 Task: Create a sub task Release to Production / Go Live for the task  Implement a new enterprise resource planning (ERP) system in the project AgileCamp , assign it to team member softage.3@softage.net and update the status of the sub task to  At Risk , set the priority of the sub task to Medium
Action: Mouse moved to (99, 378)
Screenshot: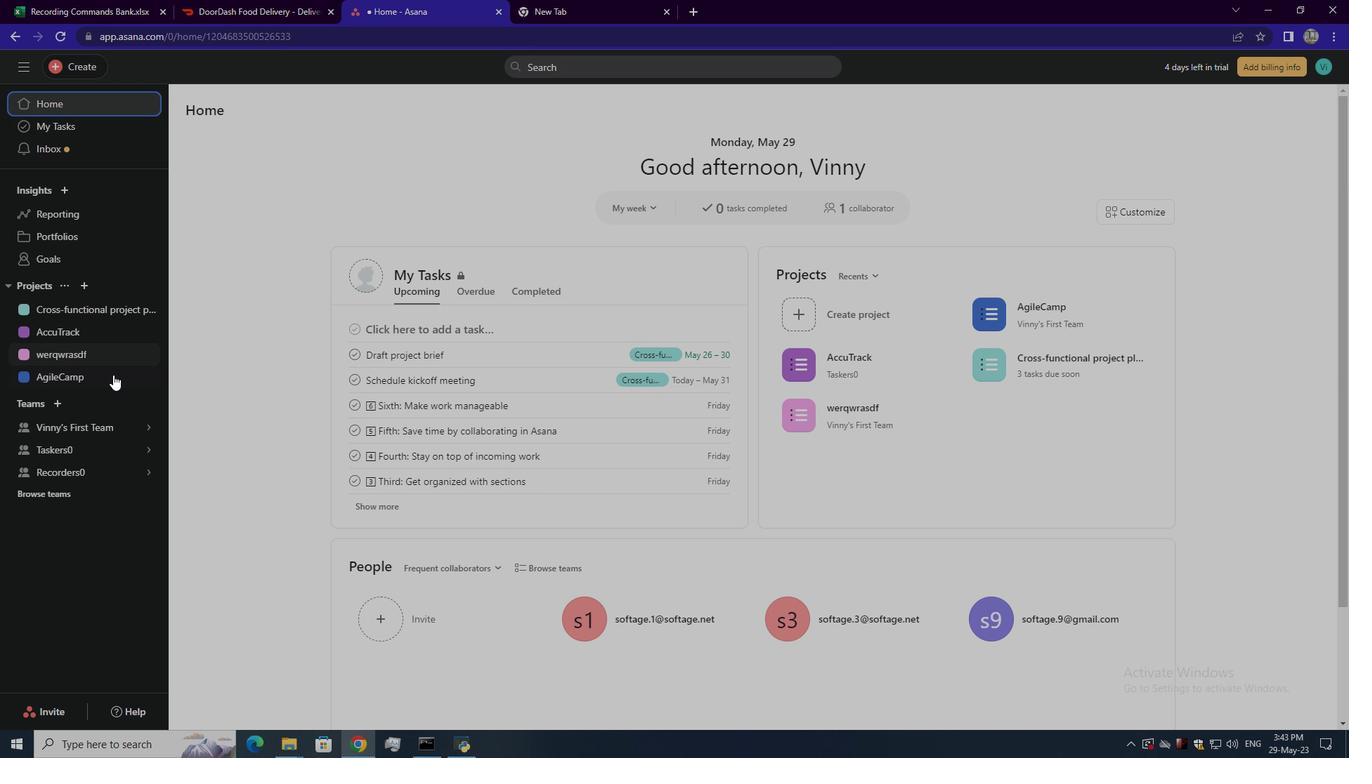 
Action: Mouse pressed left at (99, 378)
Screenshot: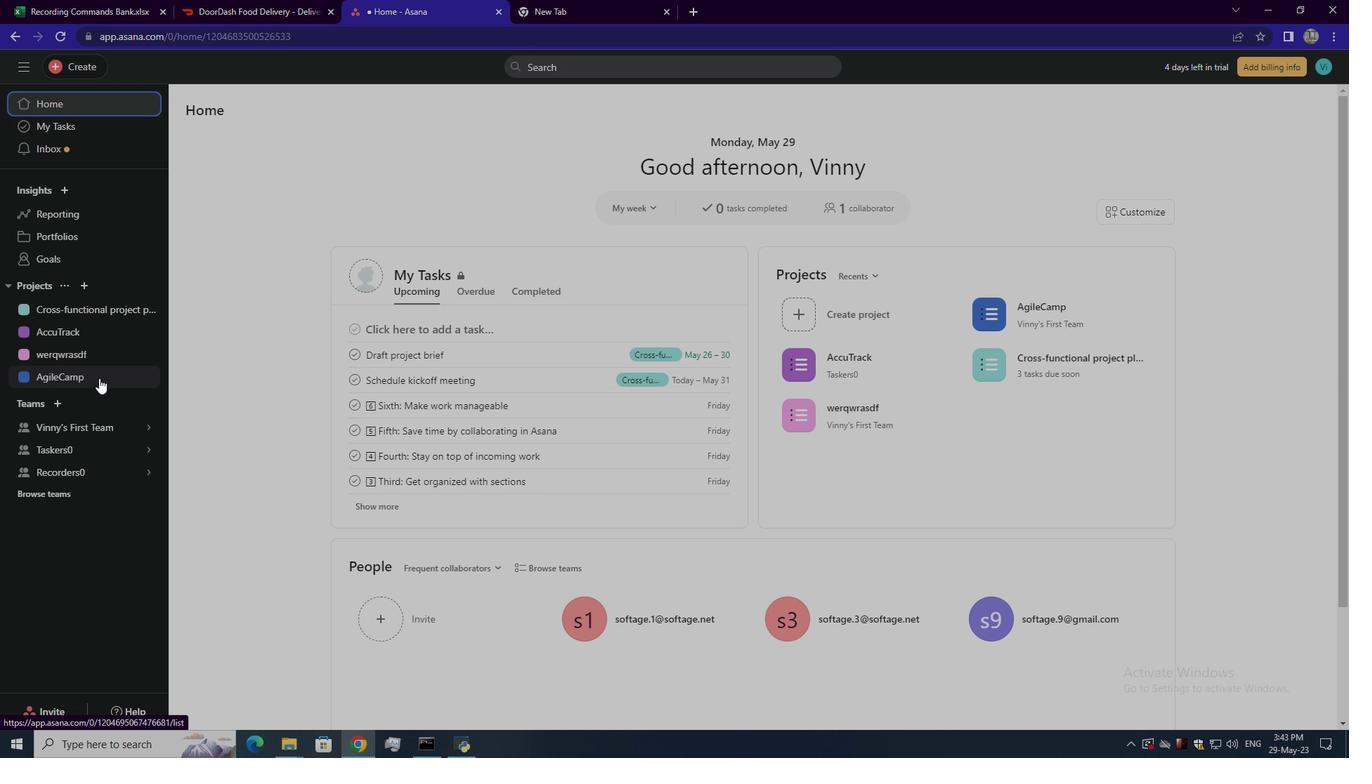 
Action: Mouse moved to (524, 307)
Screenshot: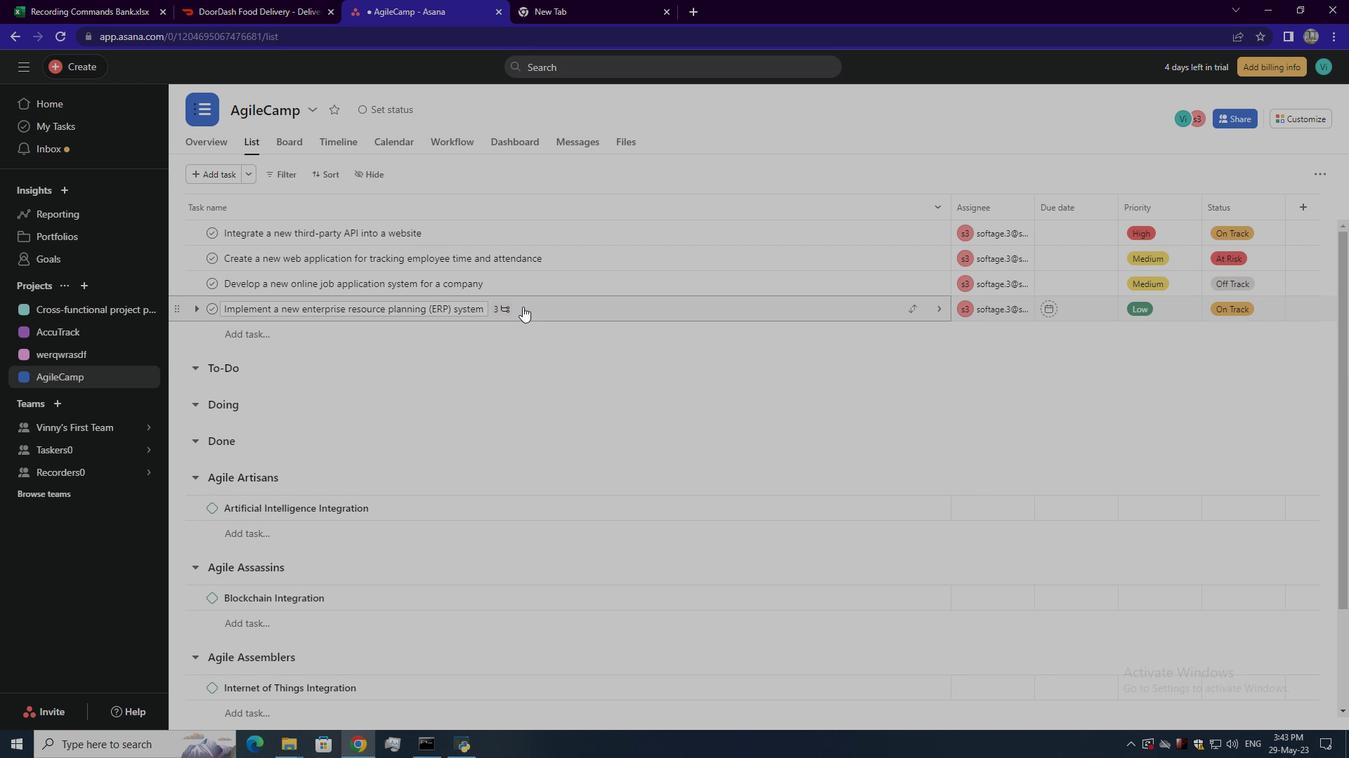 
Action: Mouse pressed left at (524, 307)
Screenshot: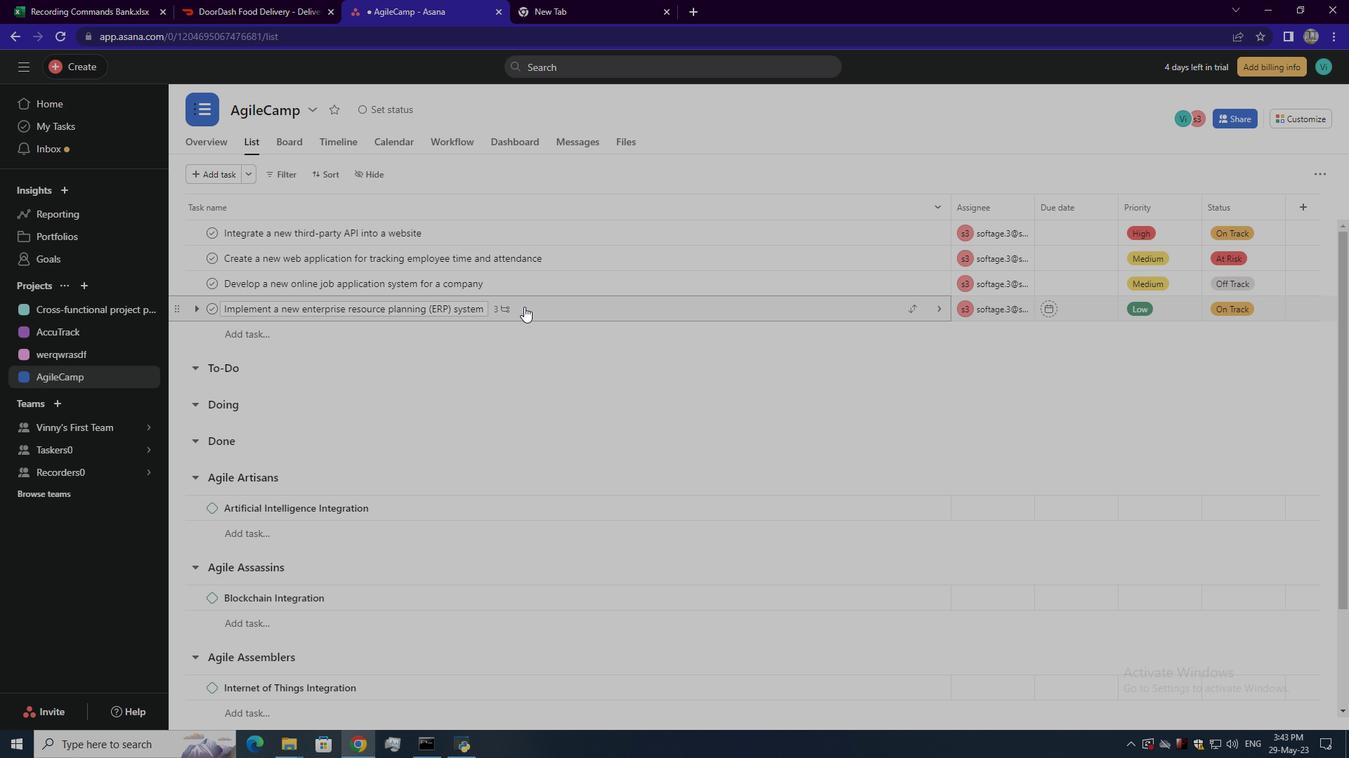 
Action: Mouse moved to (983, 399)
Screenshot: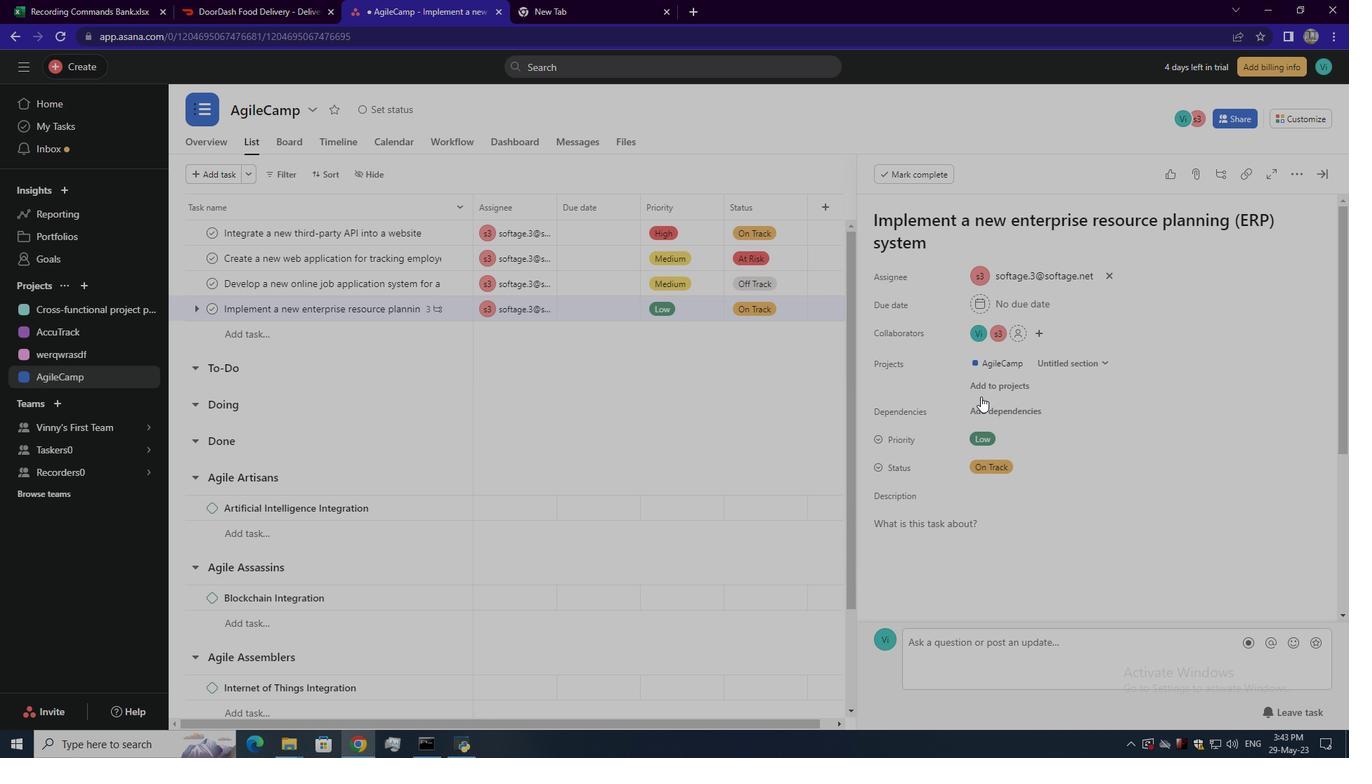 
Action: Mouse scrolled (983, 398) with delta (0, 0)
Screenshot: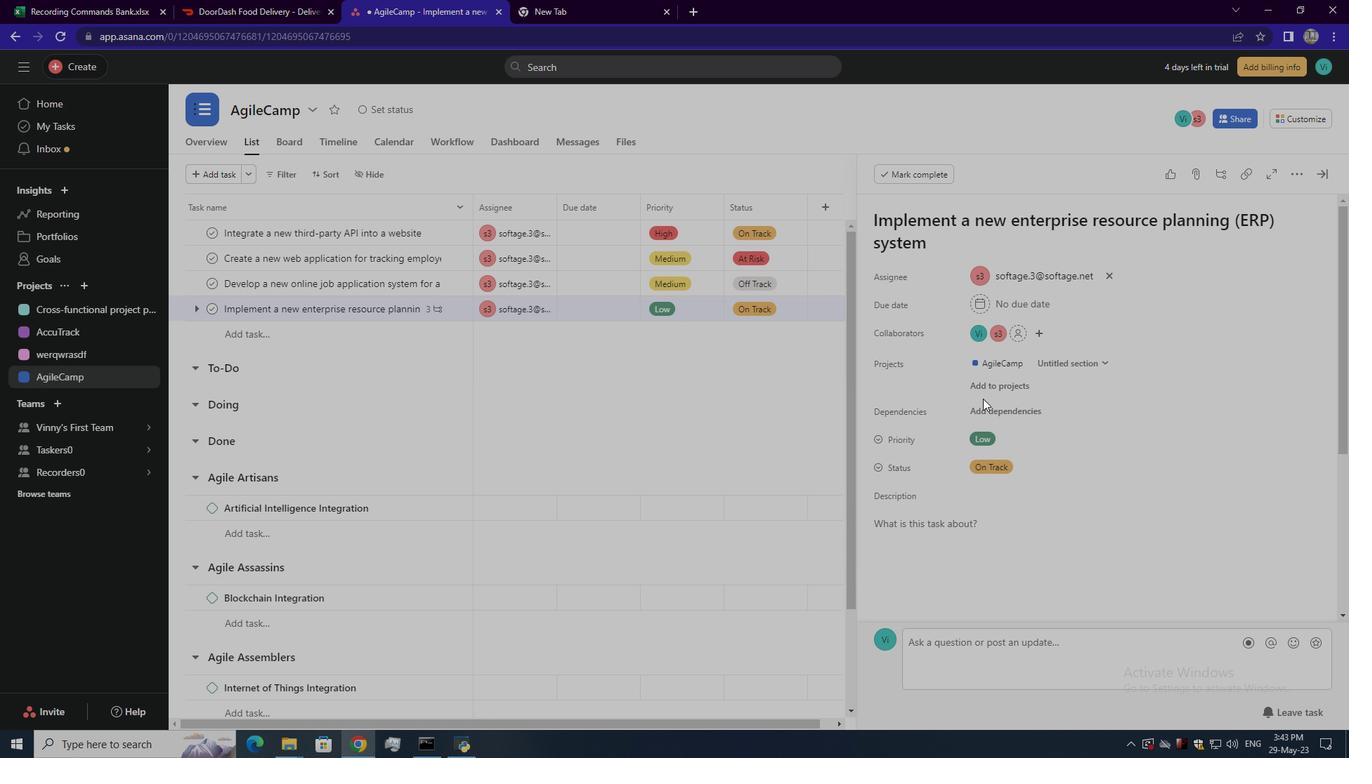 
Action: Mouse scrolled (983, 398) with delta (0, 0)
Screenshot: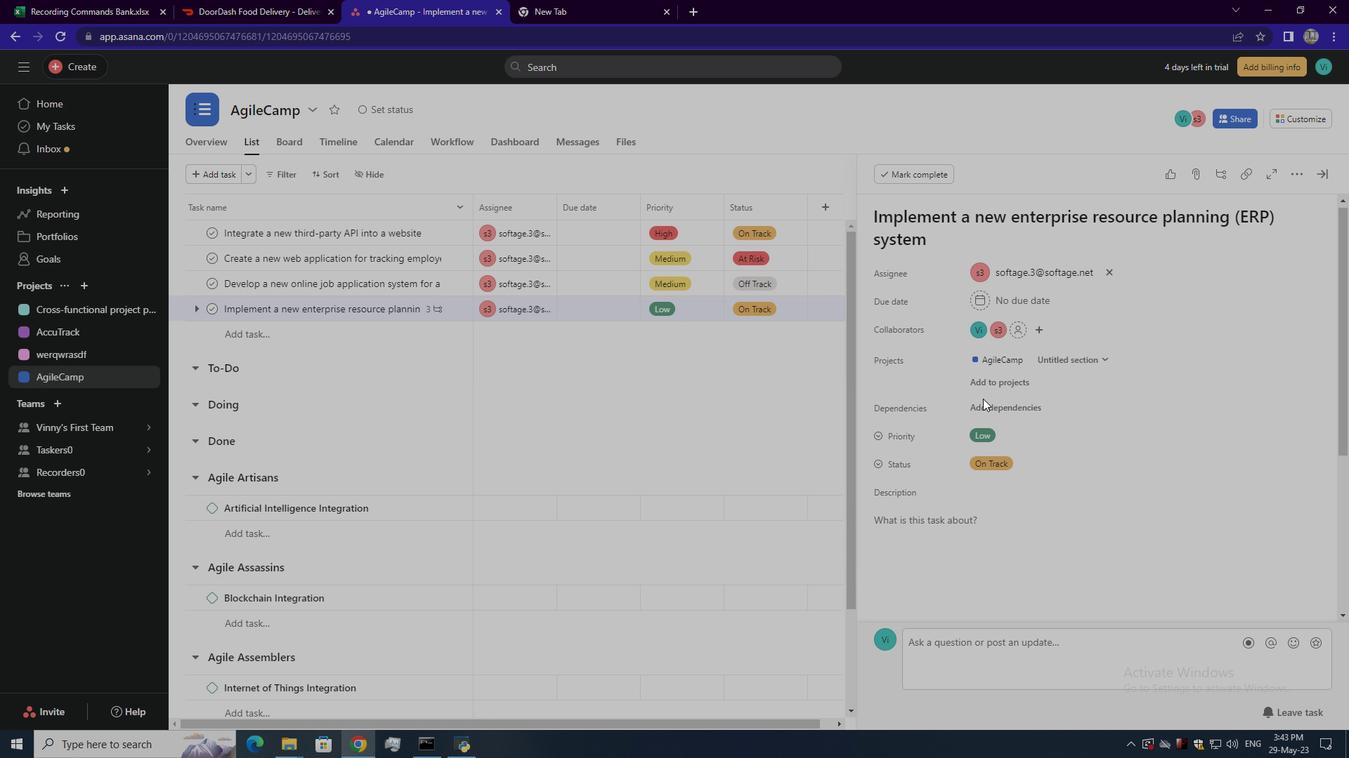 
Action: Mouse scrolled (983, 398) with delta (0, 0)
Screenshot: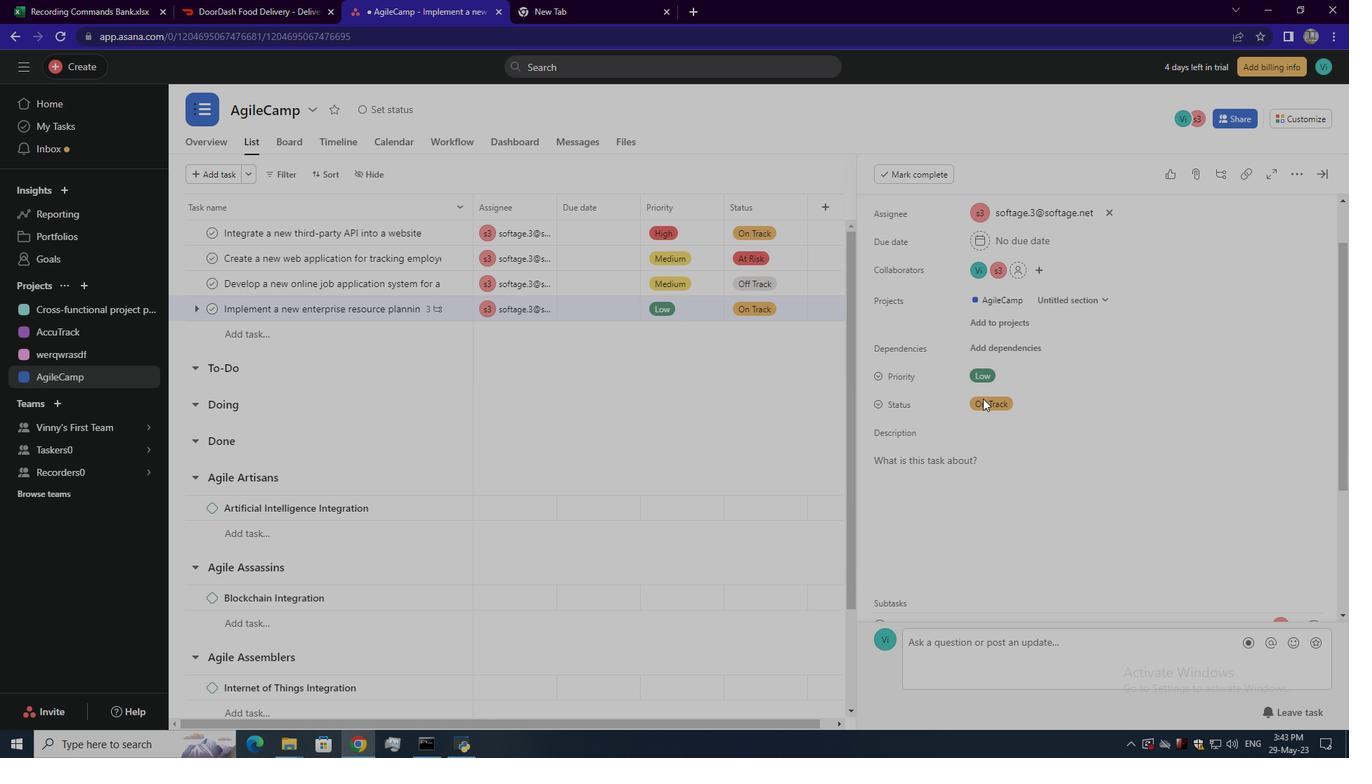 
Action: Mouse scrolled (983, 398) with delta (0, 0)
Screenshot: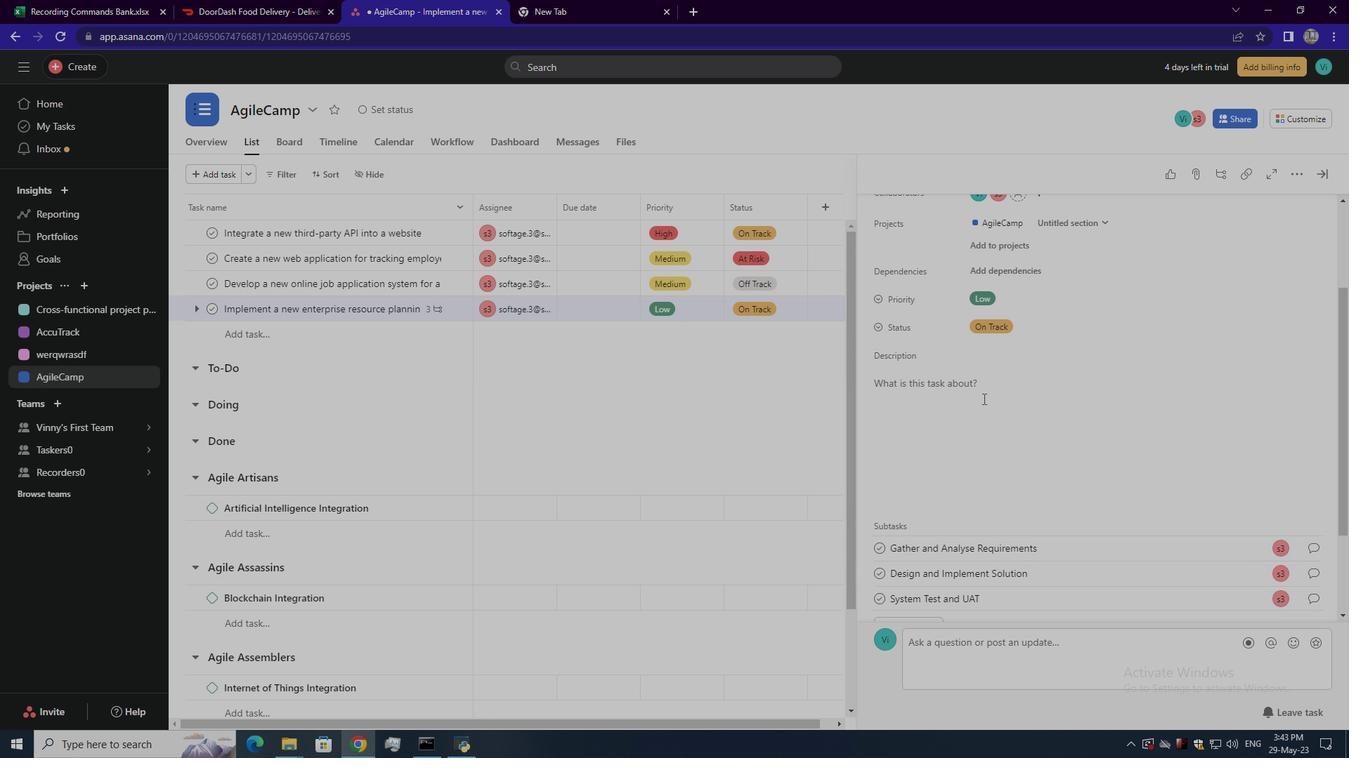 
Action: Mouse moved to (922, 501)
Screenshot: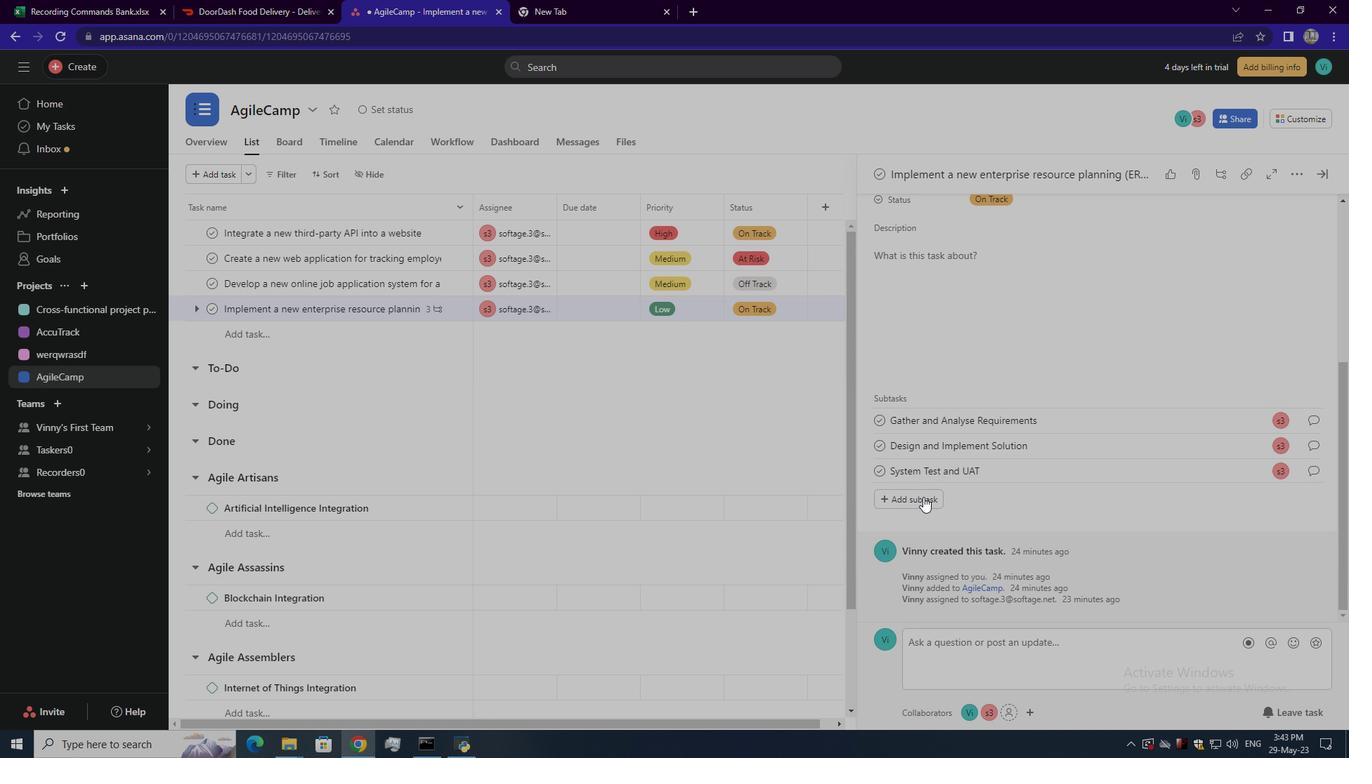 
Action: Mouse pressed left at (922, 501)
Screenshot: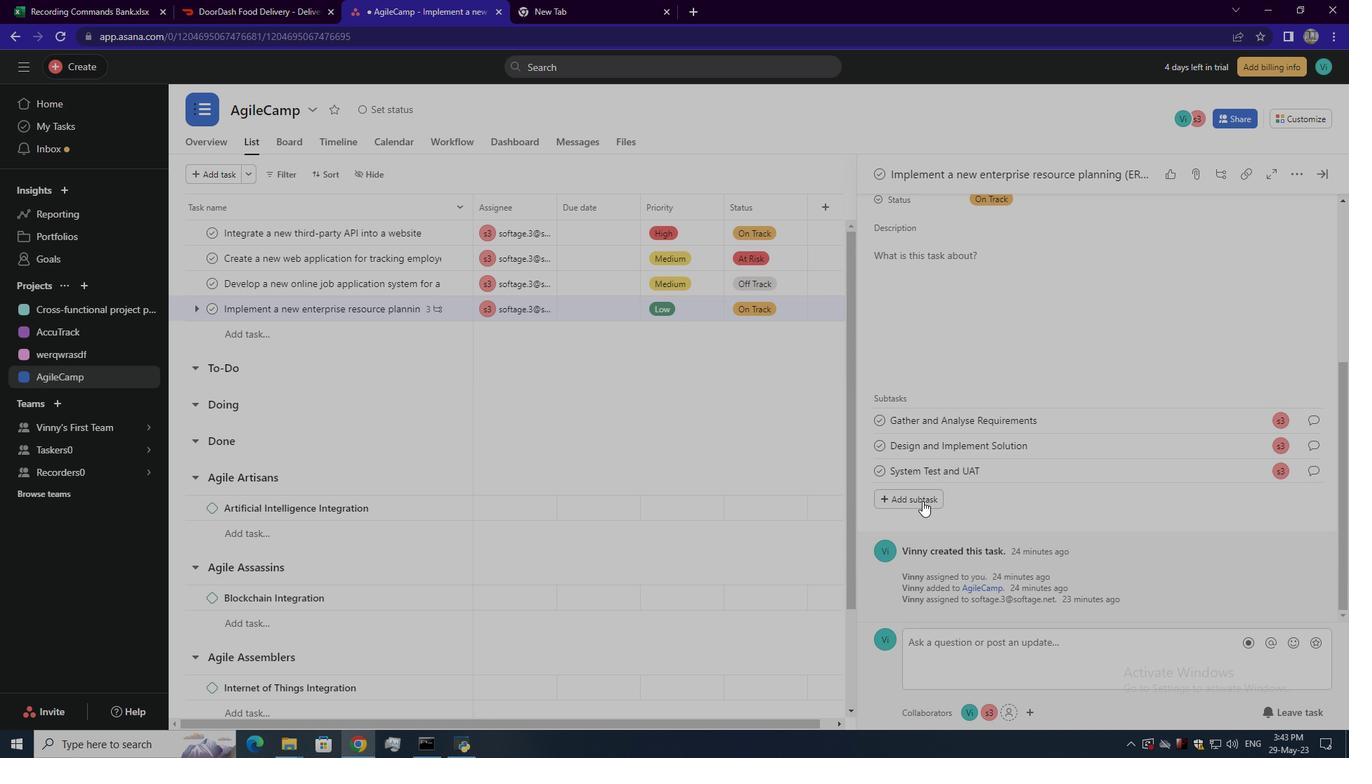 
Action: Mouse moved to (924, 465)
Screenshot: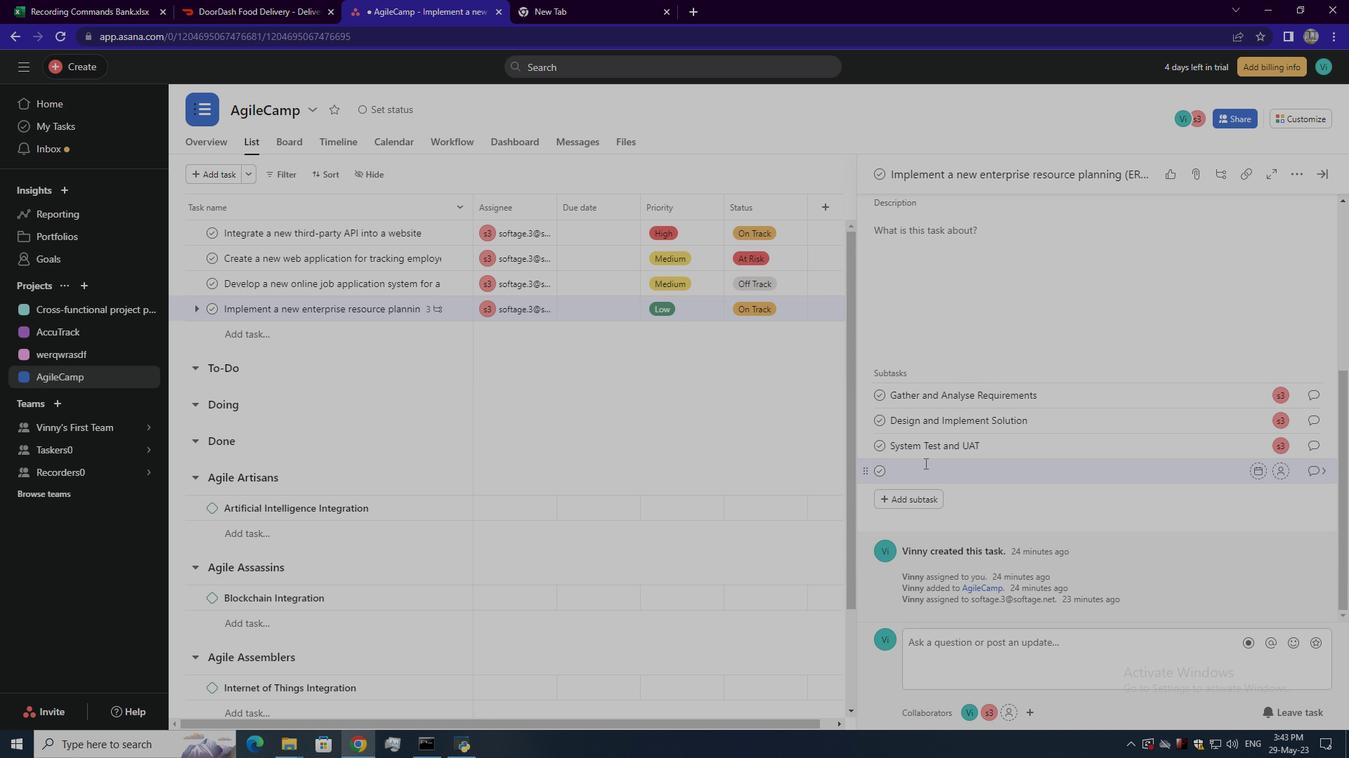 
Action: Mouse pressed left at (924, 465)
Screenshot: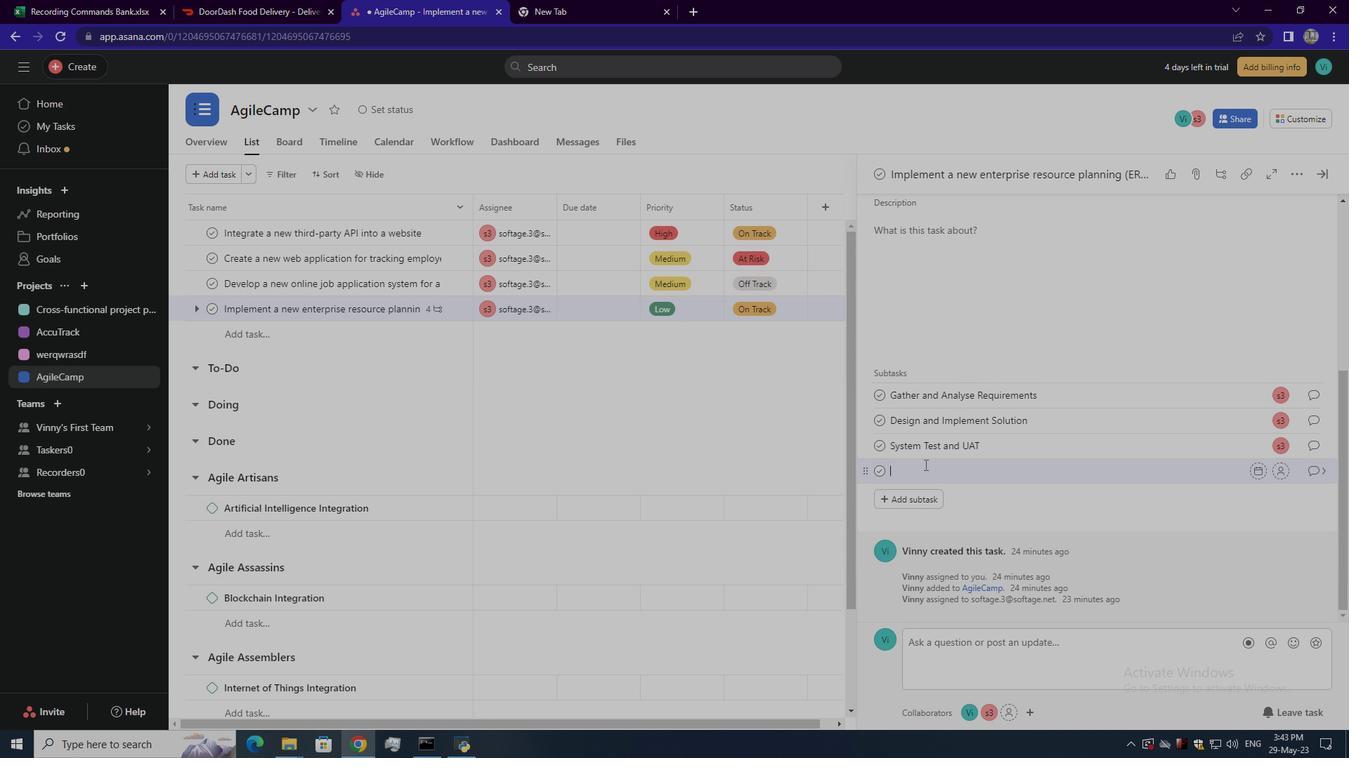 
Action: Key pressed <Key.shift><Key.shift><Key.shift><Key.shift><Key.shift><Key.shift><Key.shift><Key.shift><Key.shift><Key.shift><Key.shift><Key.shift><Key.shift><Key.shift><Key.shift><Key.shift><Key.shift><Key.shift><Key.shift><Key.shift><Key.shift><Key.shift><Key.shift><Key.shift><Key.shift>Release<Key.space>to<Key.space><Key.shift>Production<Key.space>/<Key.space><Key.shift>Go<Key.space><Key.shift>Live<Key.enter>
Screenshot: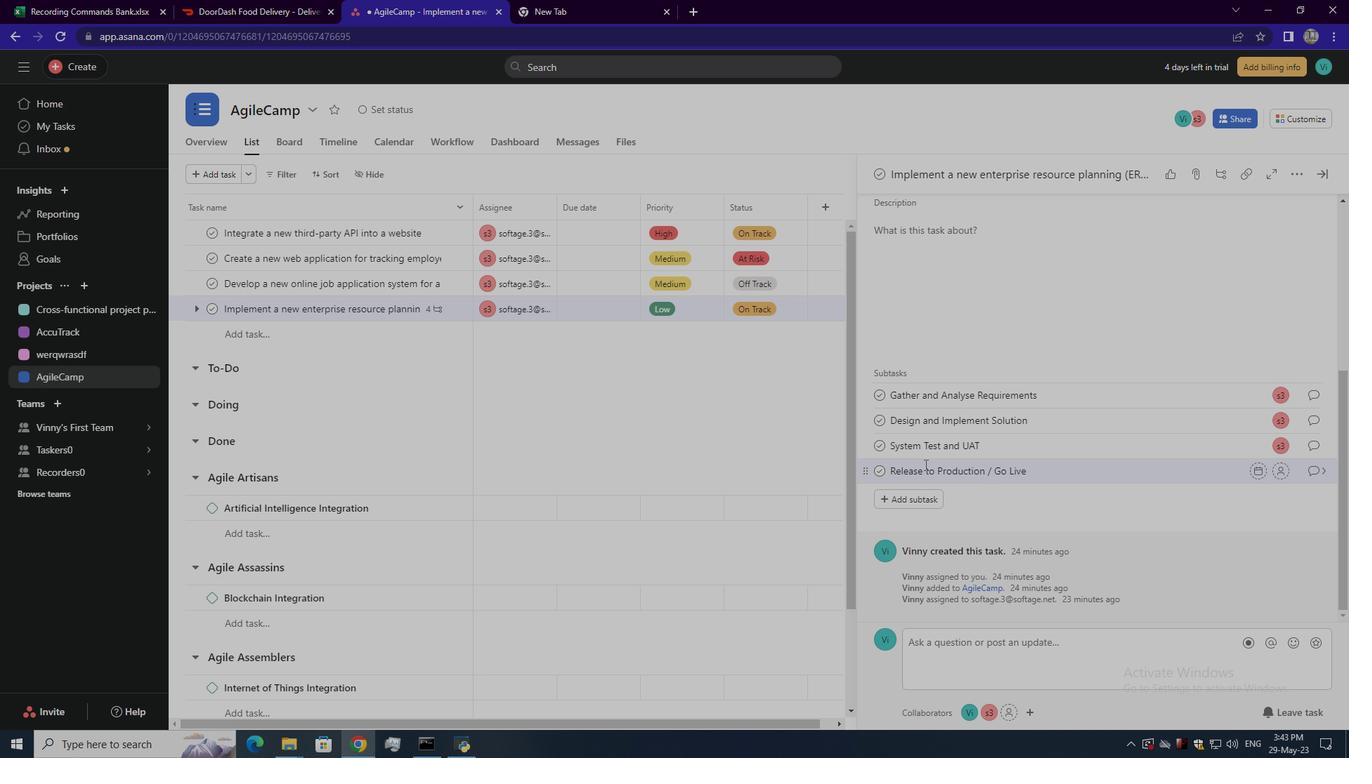 
Action: Mouse moved to (1110, 449)
Screenshot: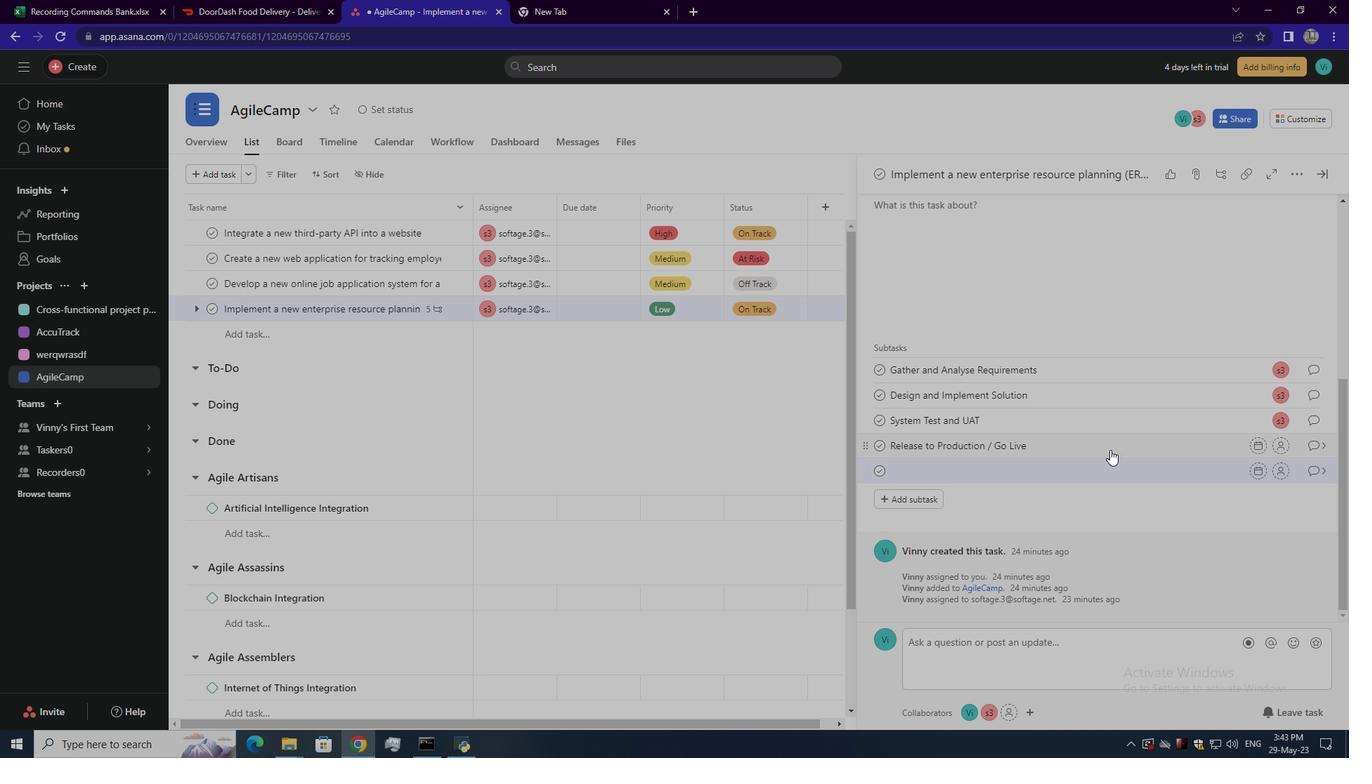 
Action: Mouse pressed left at (1110, 449)
Screenshot: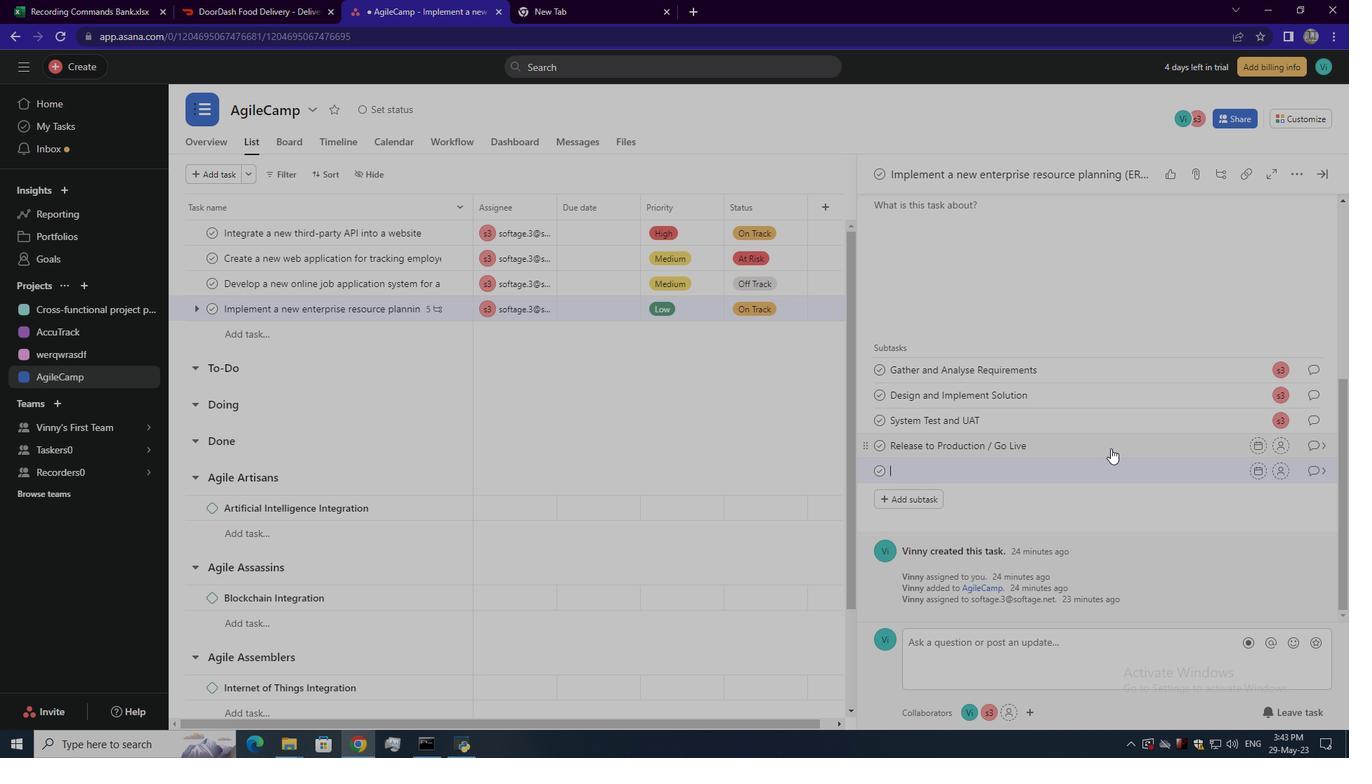 
Action: Mouse moved to (1278, 470)
Screenshot: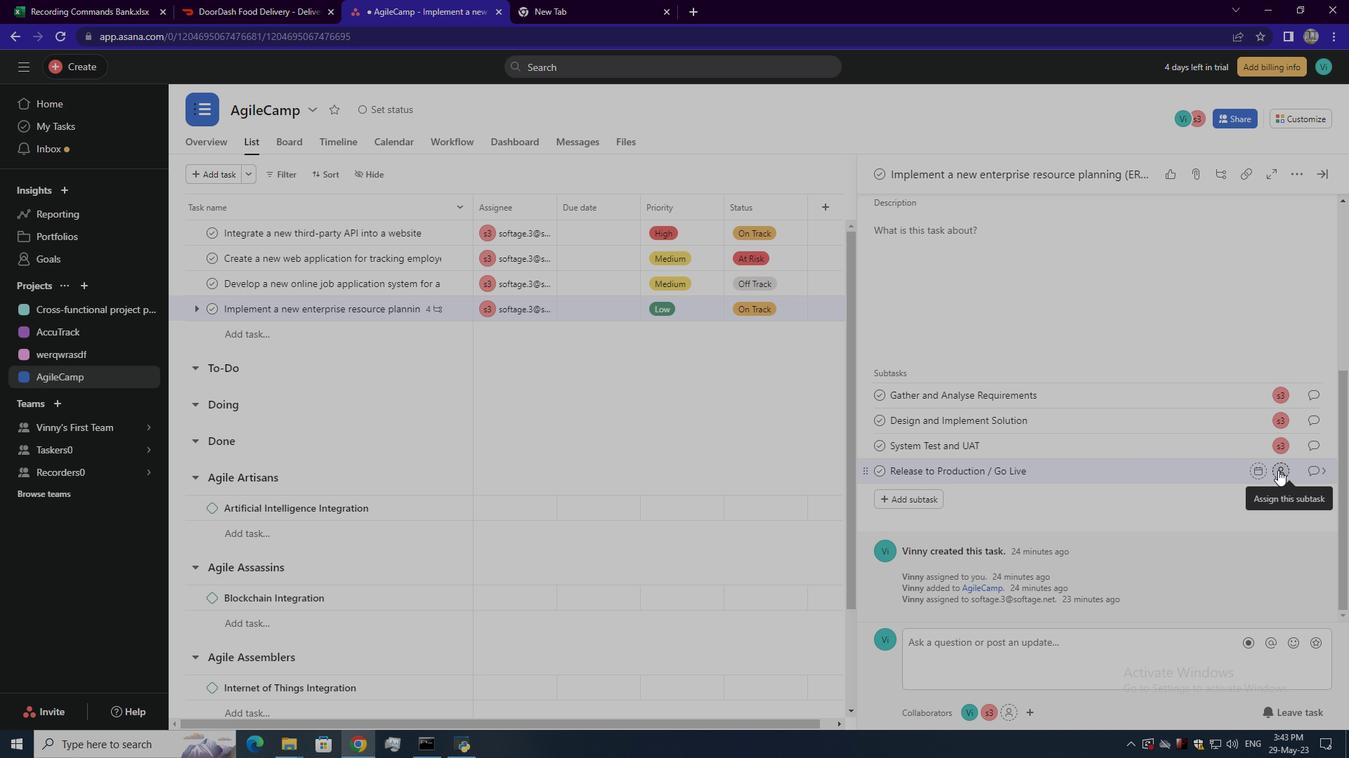 
Action: Mouse pressed left at (1278, 470)
Screenshot: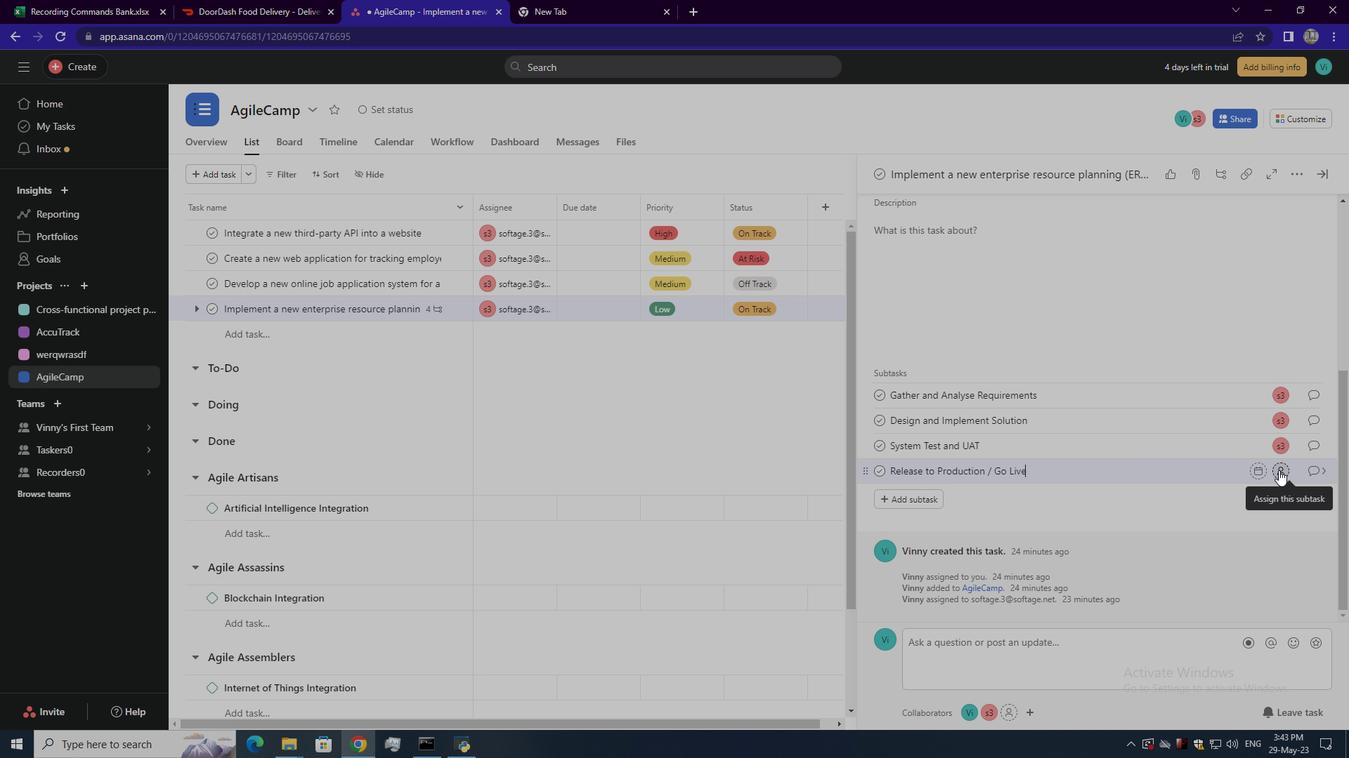 
Action: Mouse moved to (1111, 603)
Screenshot: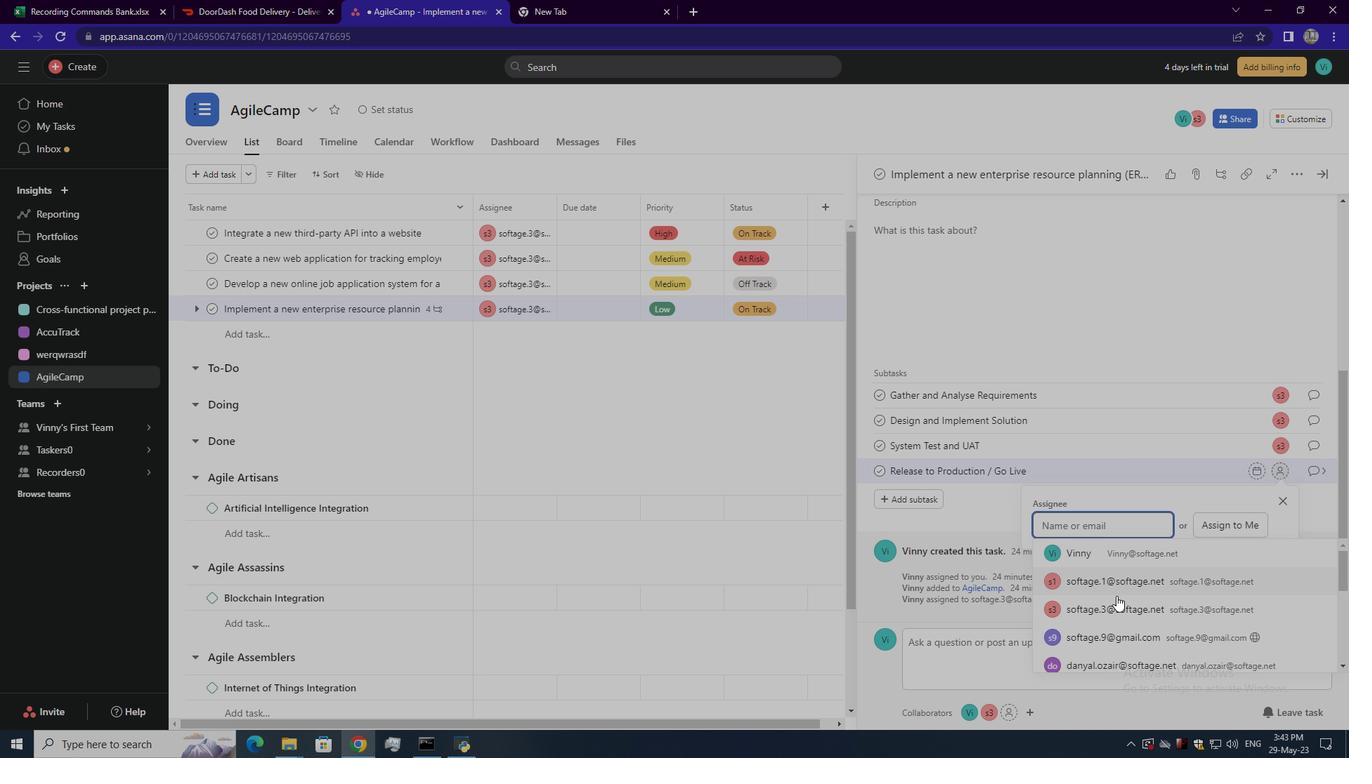 
Action: Mouse pressed left at (1111, 603)
Screenshot: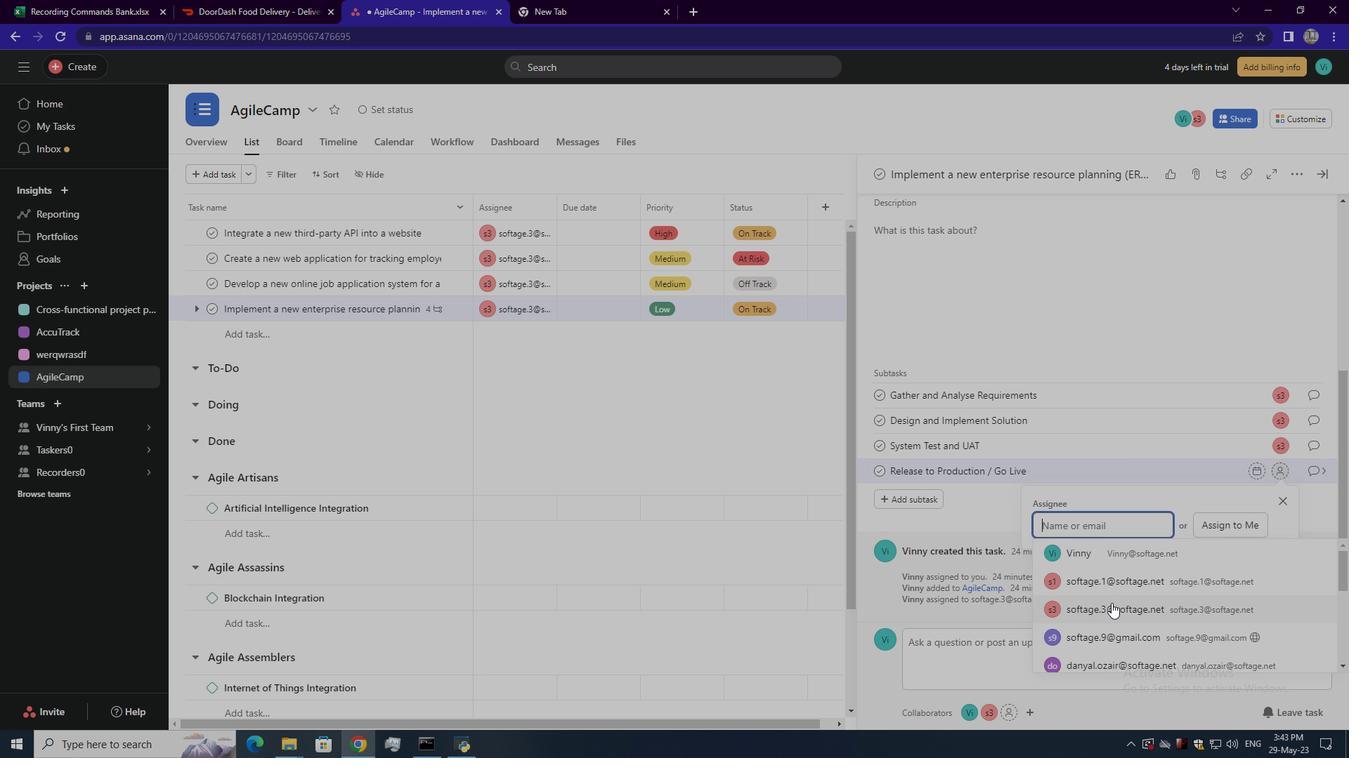 
Action: Mouse moved to (1316, 472)
Screenshot: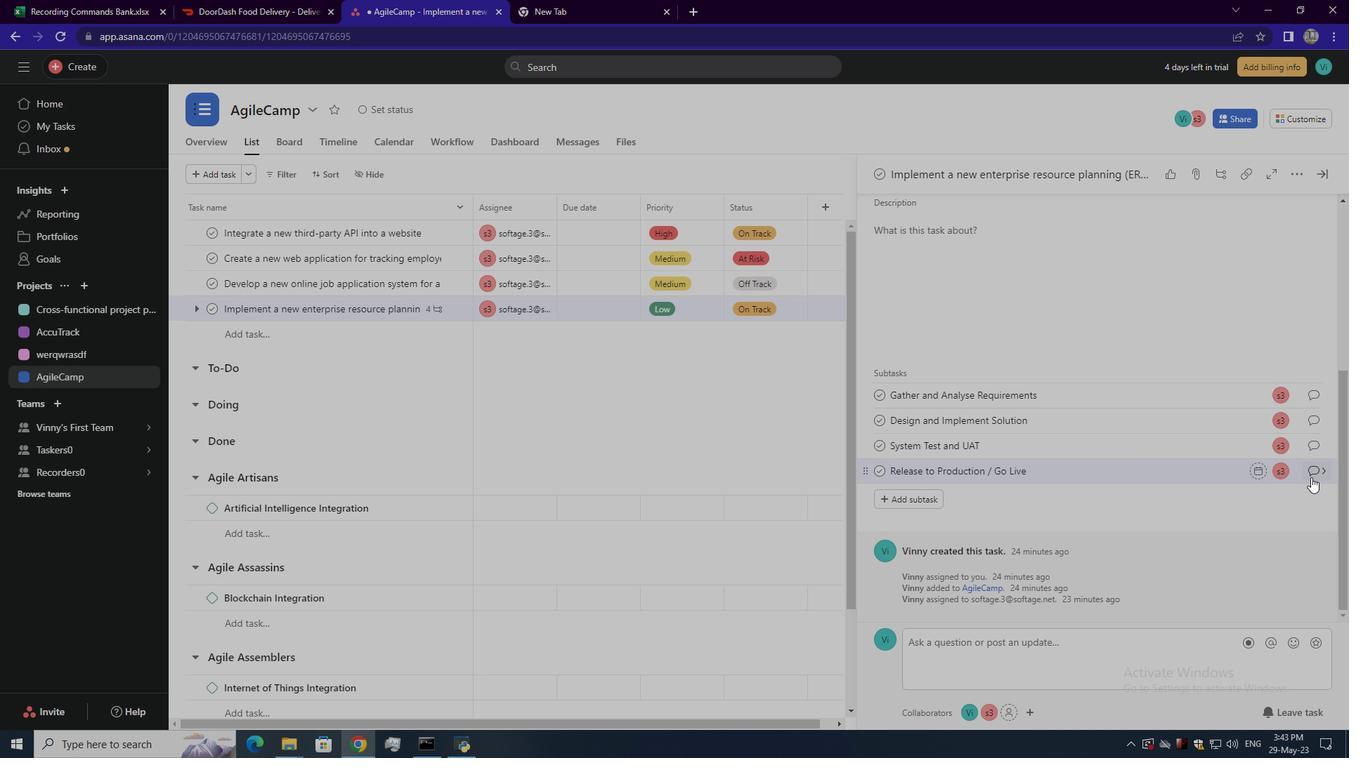 
Action: Mouse pressed left at (1316, 472)
Screenshot: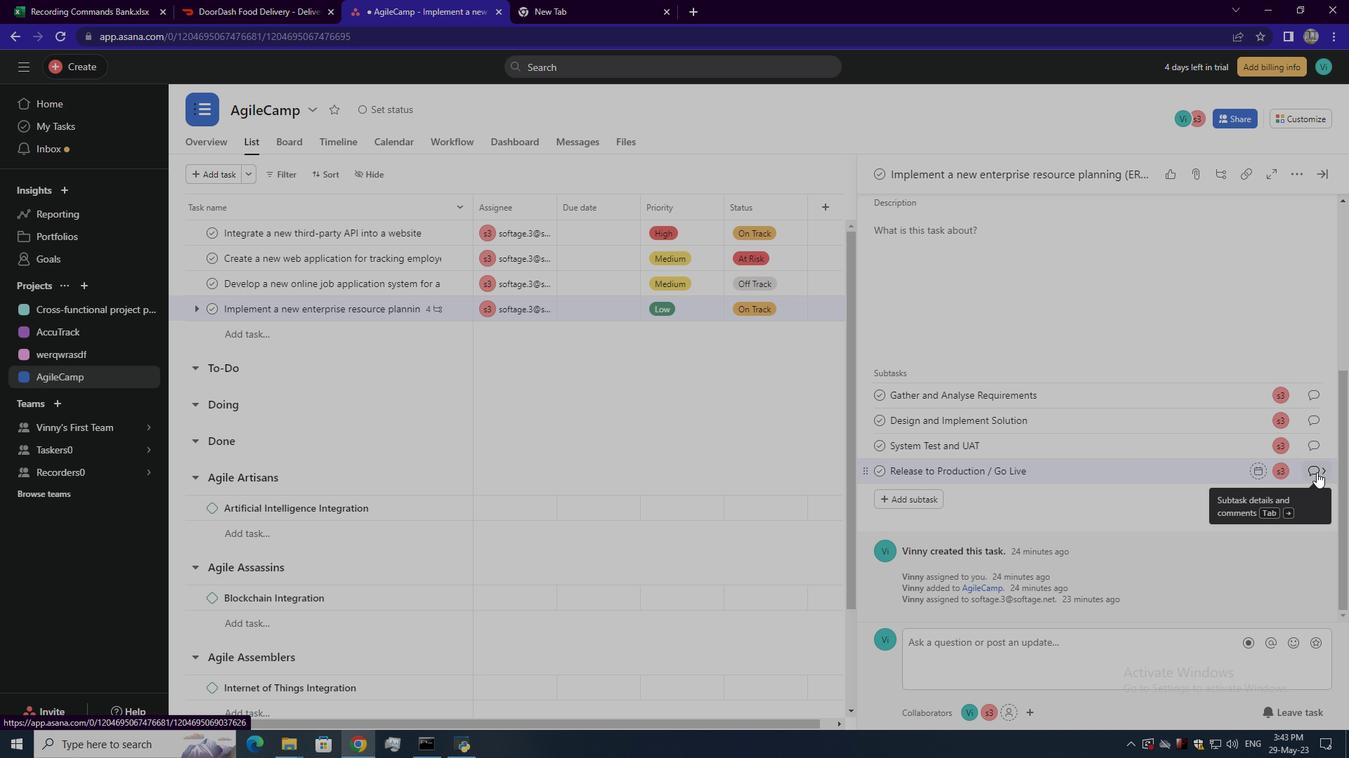 
Action: Mouse moved to (921, 403)
Screenshot: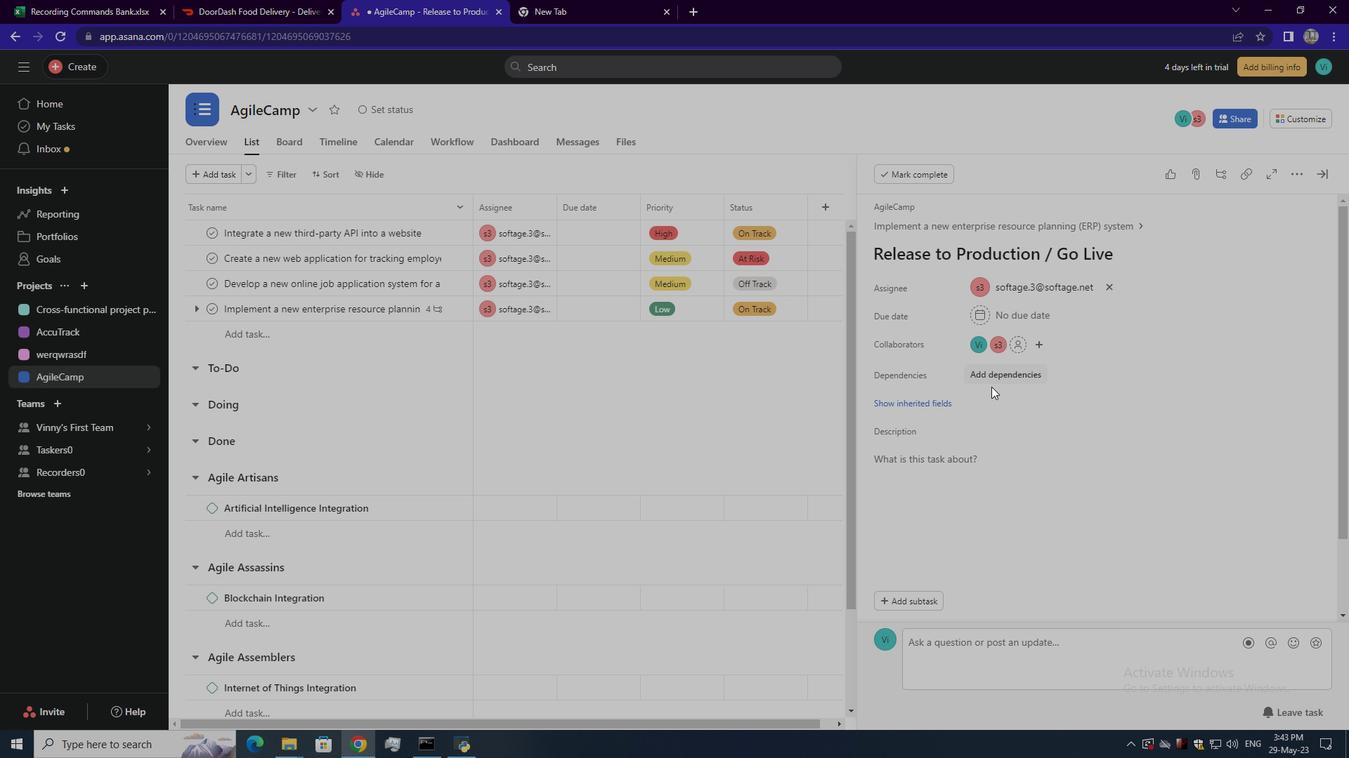 
Action: Mouse pressed left at (921, 403)
Screenshot: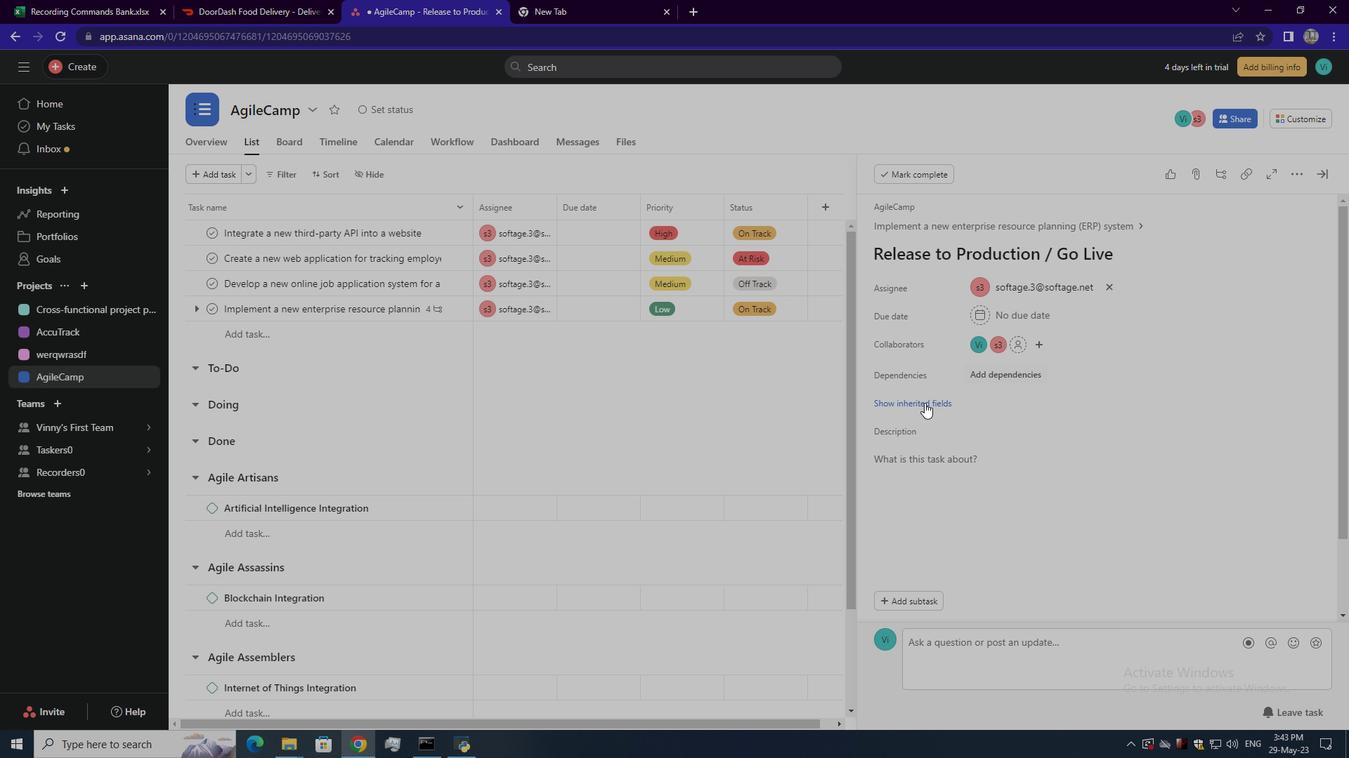 
Action: Mouse moved to (994, 425)
Screenshot: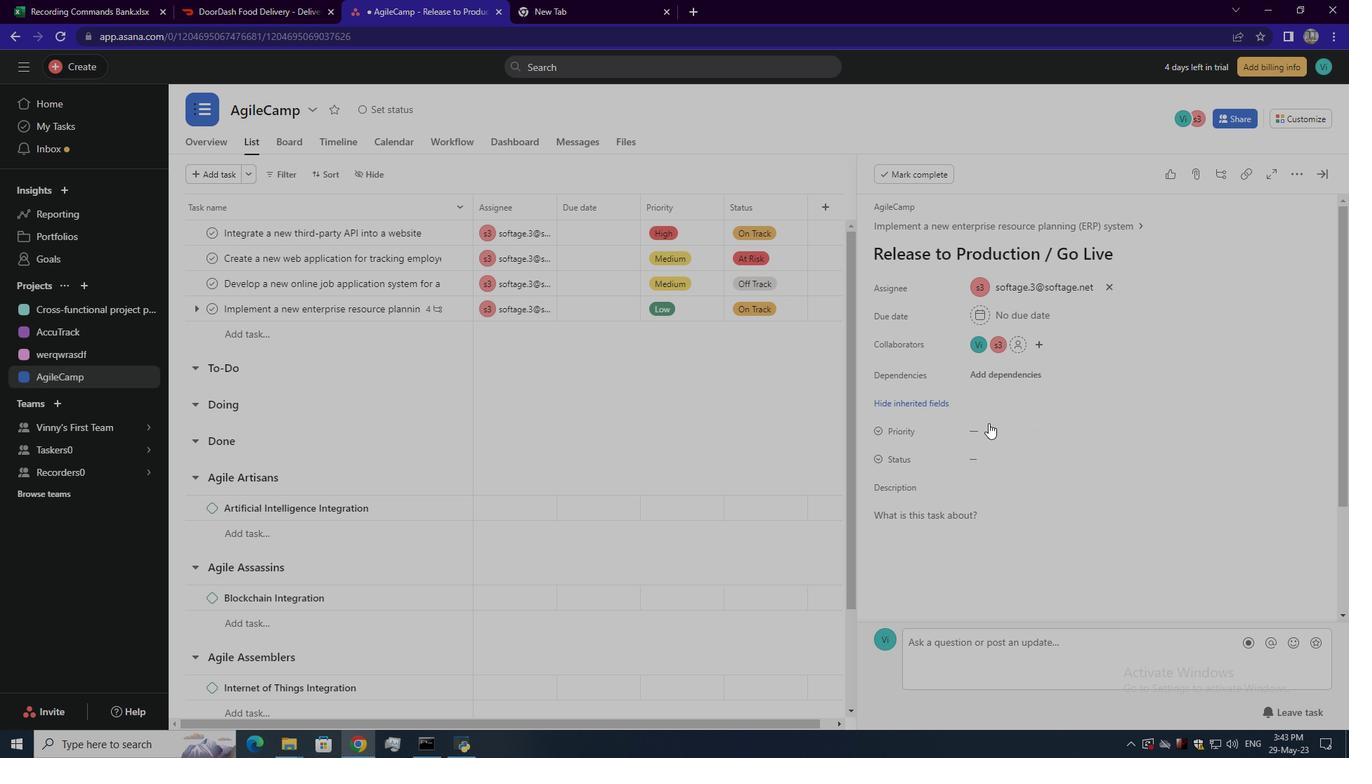 
Action: Mouse pressed left at (994, 425)
Screenshot: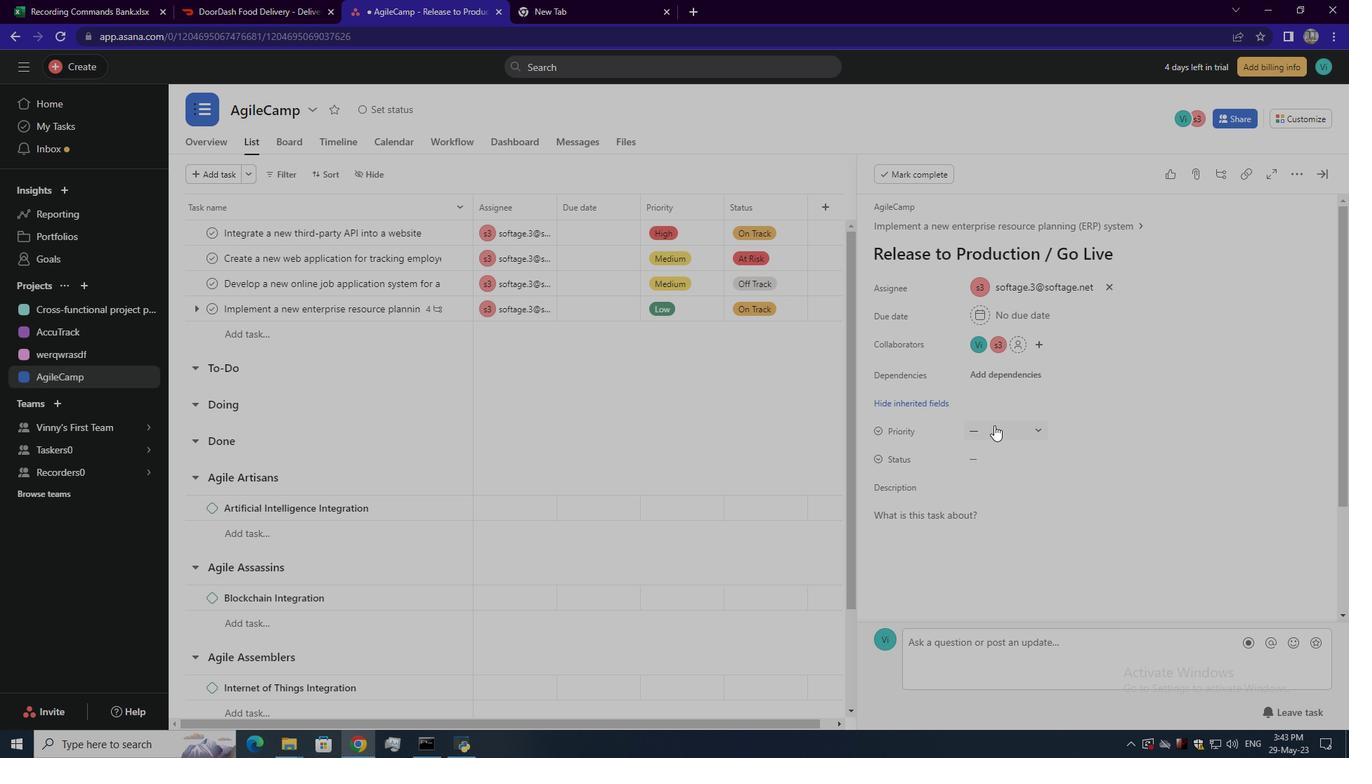
Action: Mouse moved to (1011, 501)
Screenshot: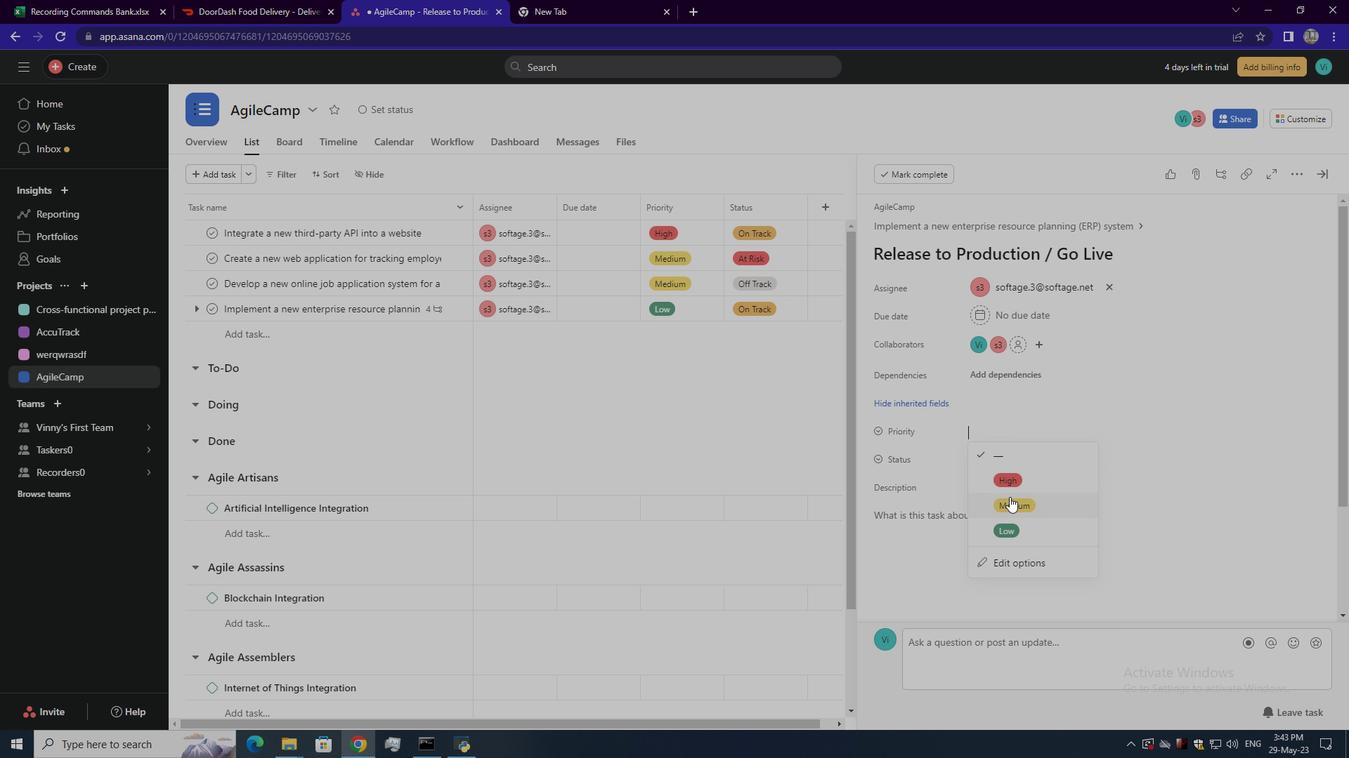 
Action: Mouse pressed left at (1011, 501)
Screenshot: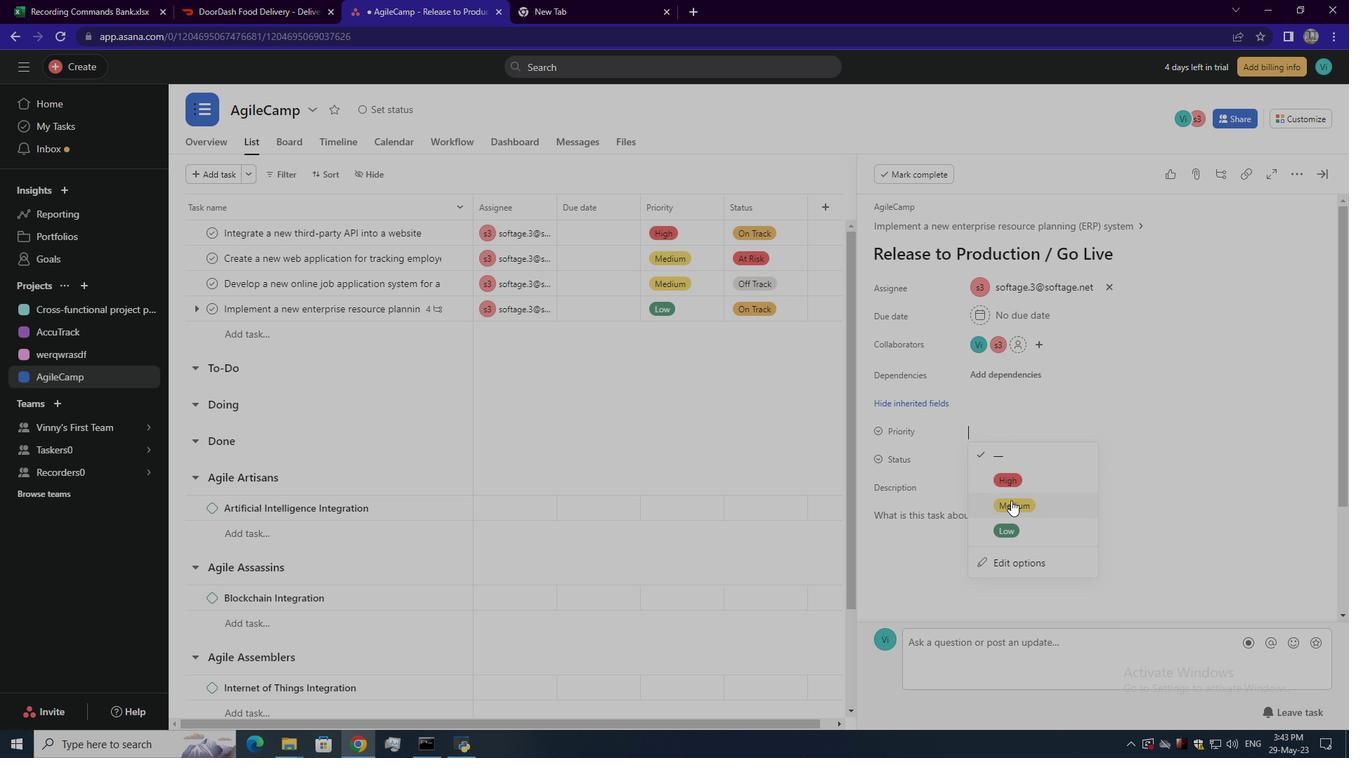 
Action: Mouse moved to (985, 458)
Screenshot: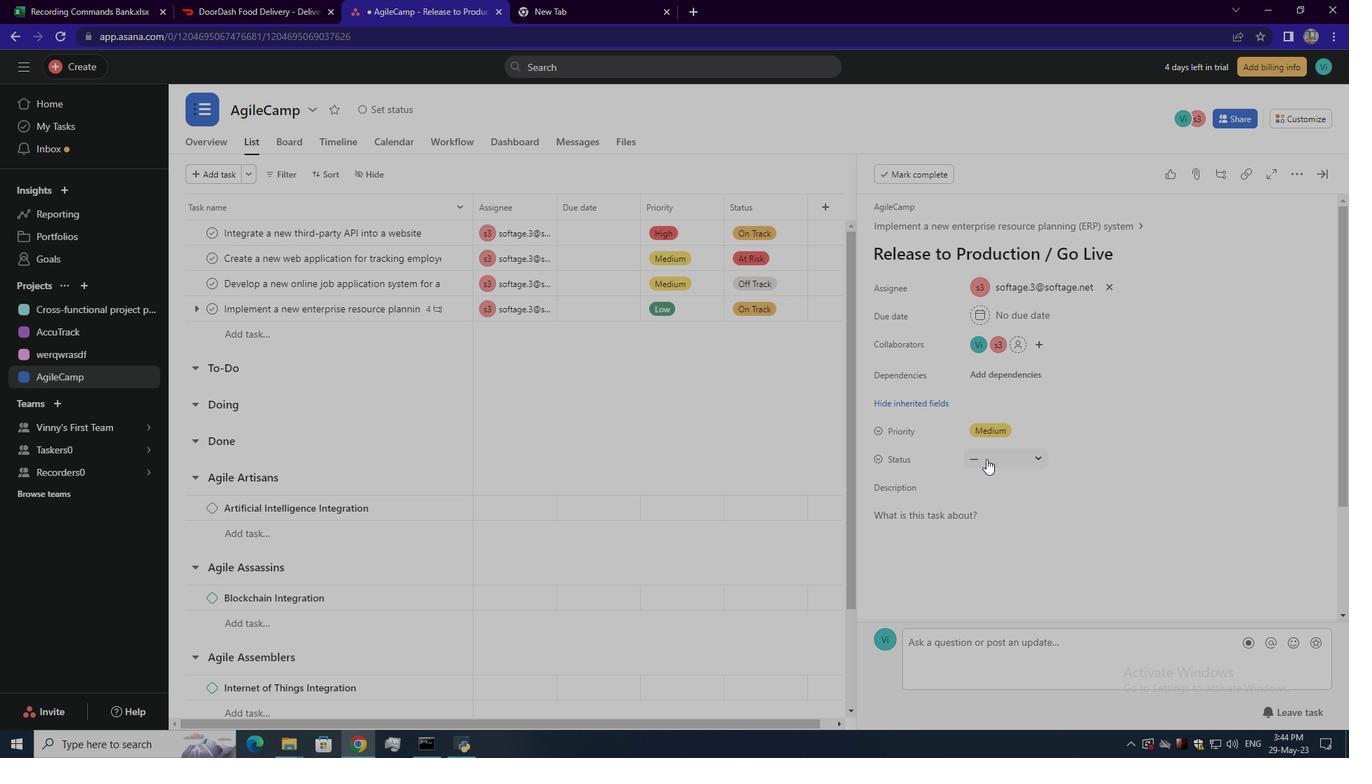 
Action: Mouse pressed left at (985, 458)
Screenshot: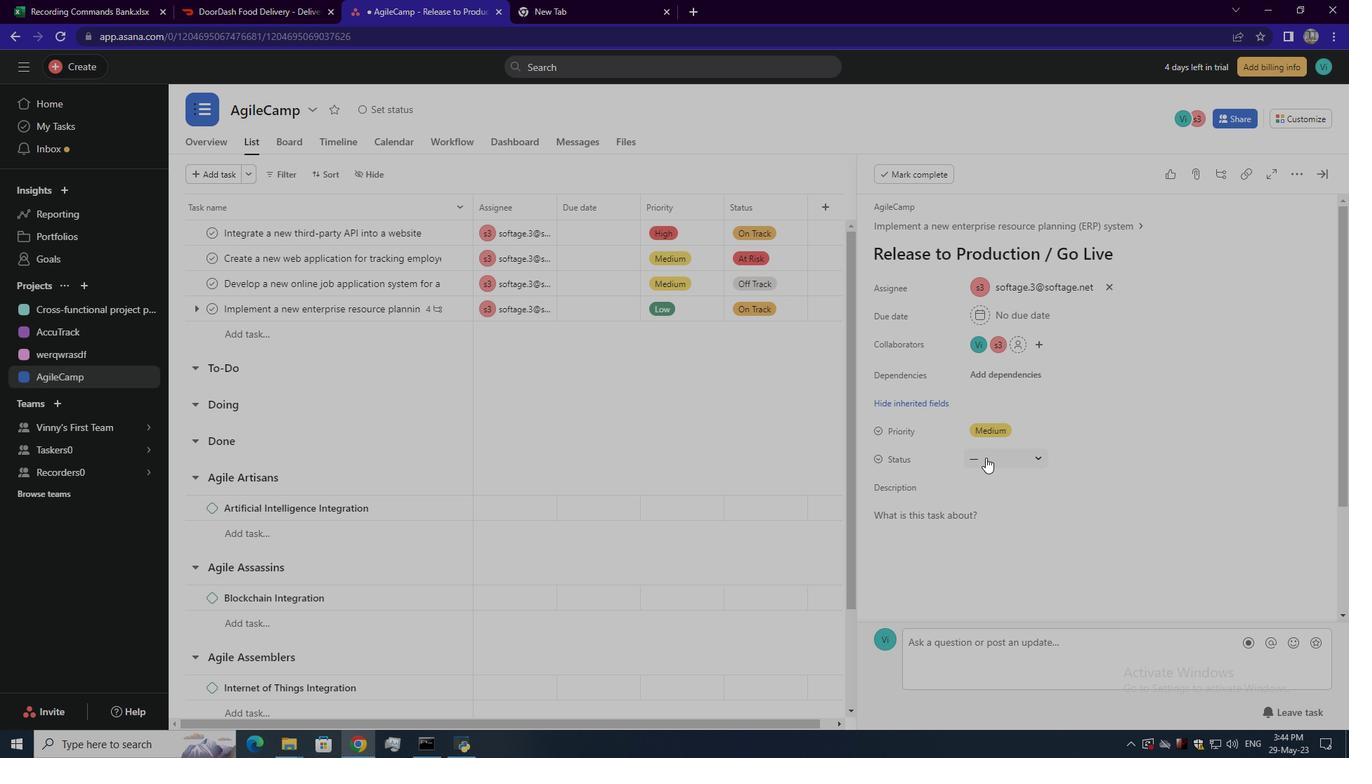 
Action: Mouse moved to (1008, 555)
Screenshot: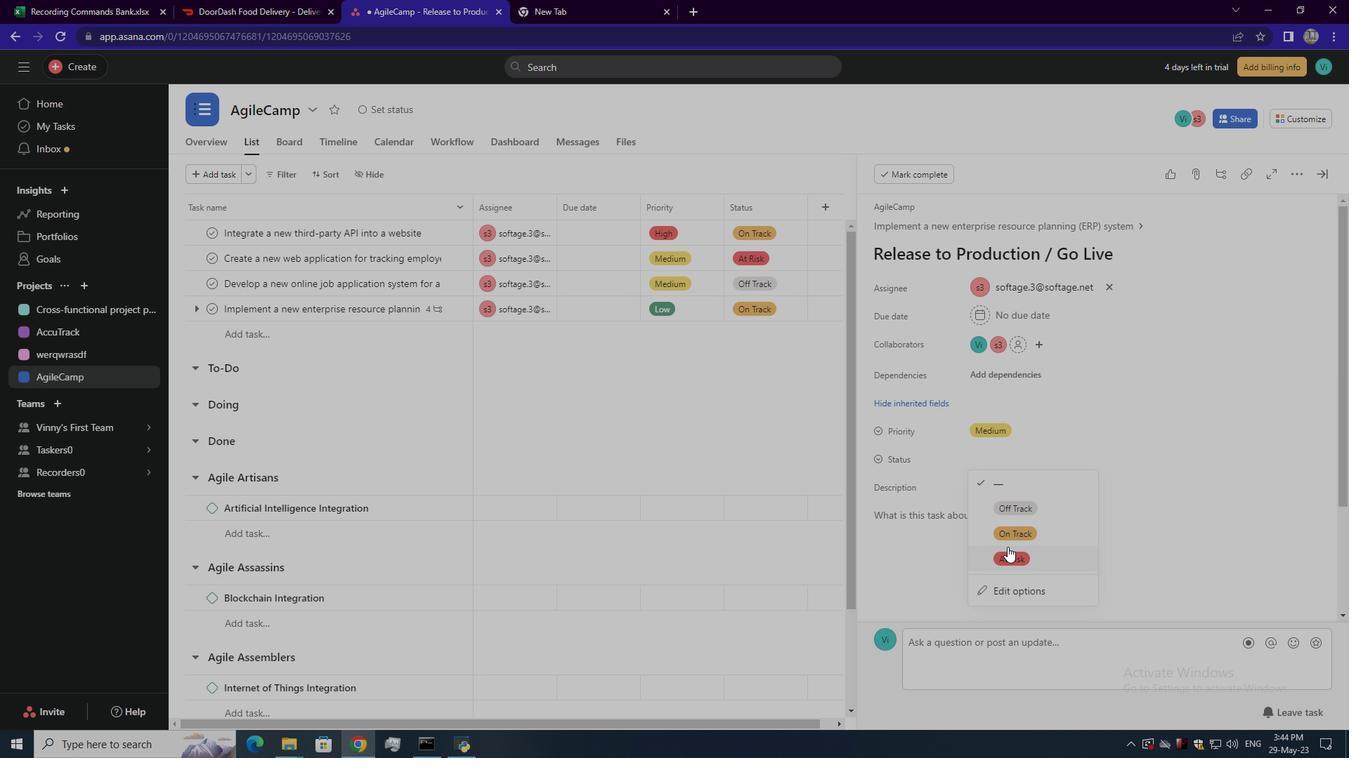 
Action: Mouse pressed left at (1008, 555)
Screenshot: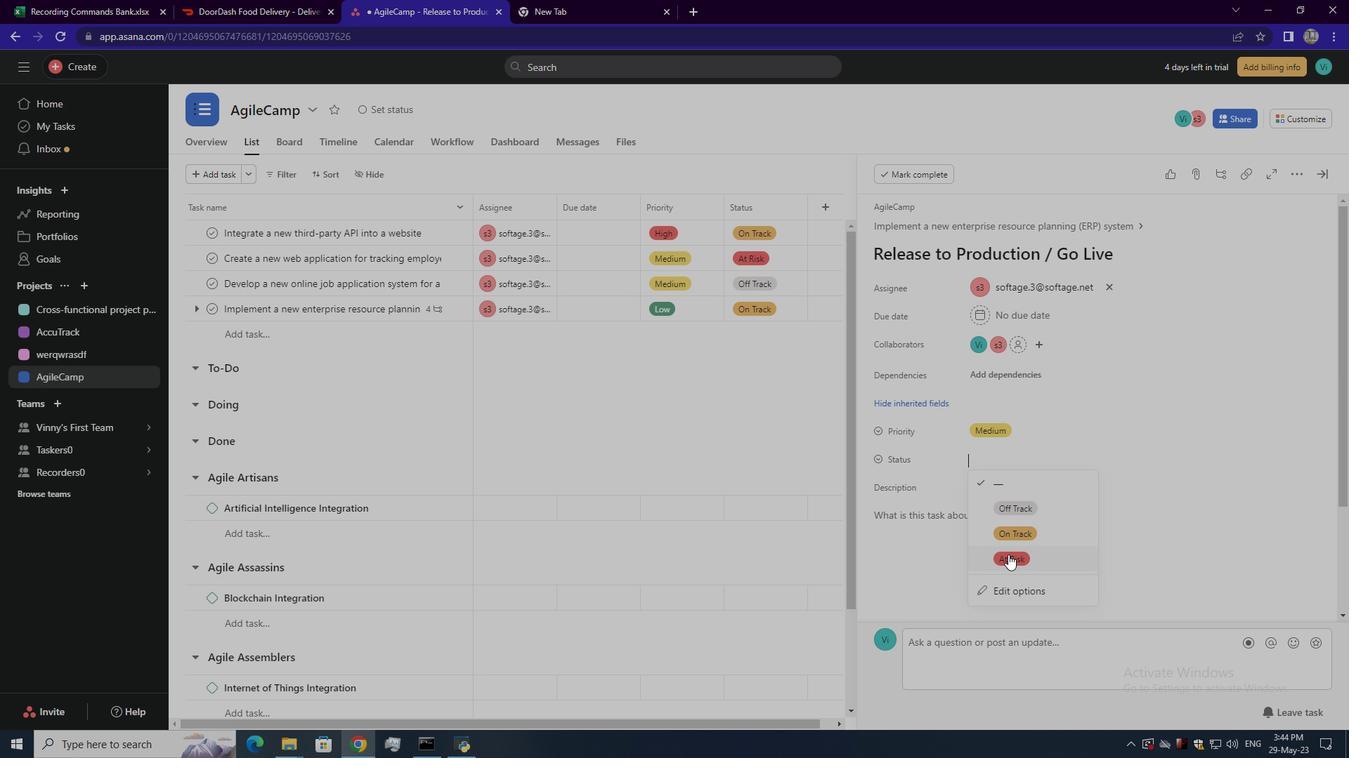 
Action: Mouse moved to (1319, 170)
Screenshot: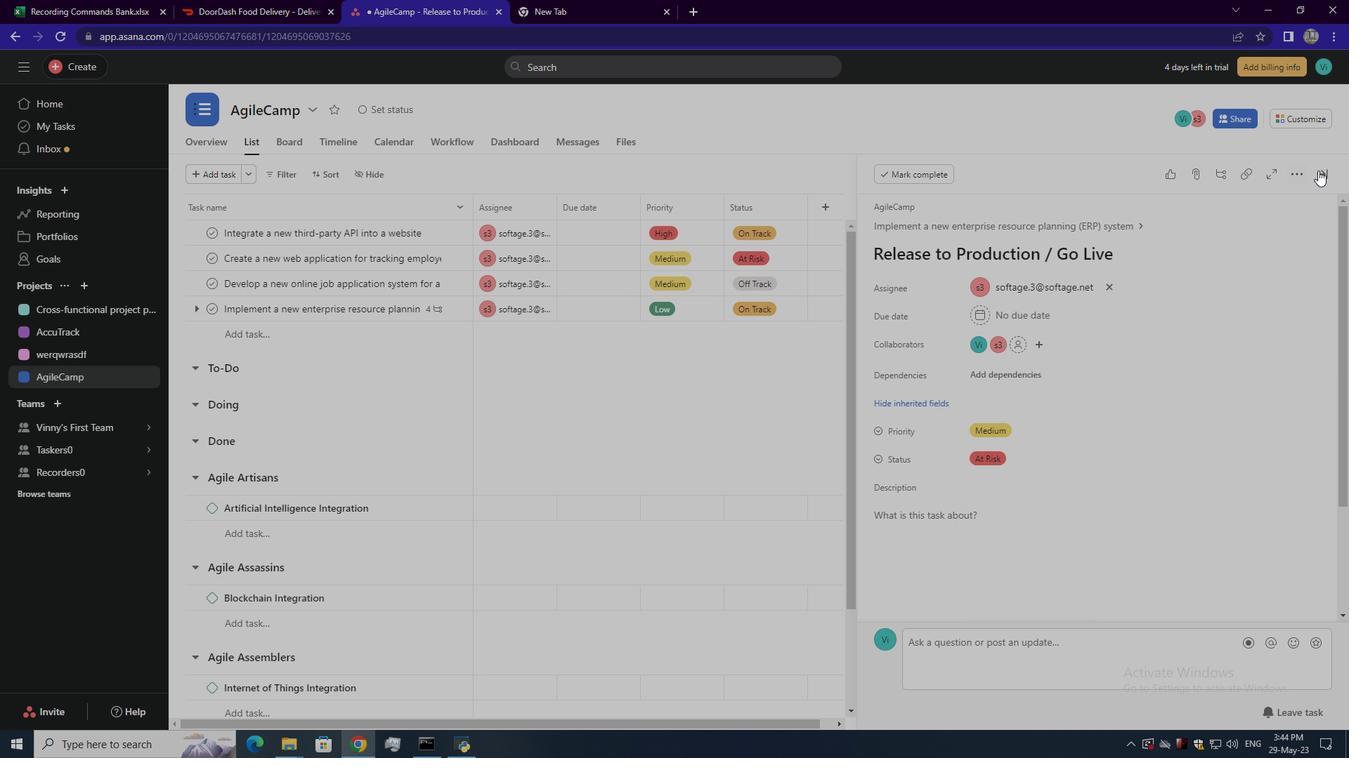 
Action: Mouse pressed left at (1319, 170)
Screenshot: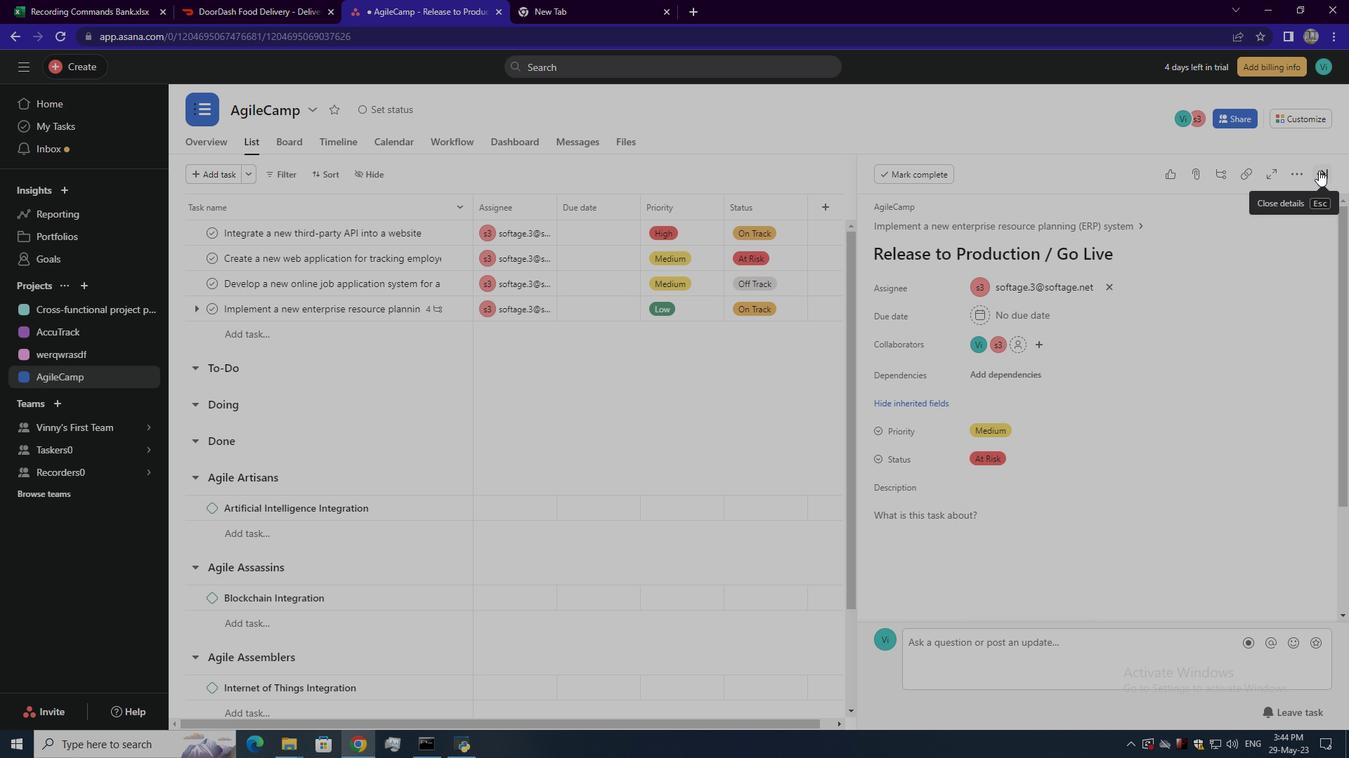 
